 Task: Look for space in Mascote, Brazil from 7th July, 2023 to 15th July, 2023 for 6 adults in price range Rs.15000 to Rs.20000. Place can be entire place with 3 bedrooms having 3 beds and 3 bathrooms. Property type can be house, flat, guest house. Booking option can be shelf check-in. Required host language is Spanish.
Action: Mouse moved to (402, 102)
Screenshot: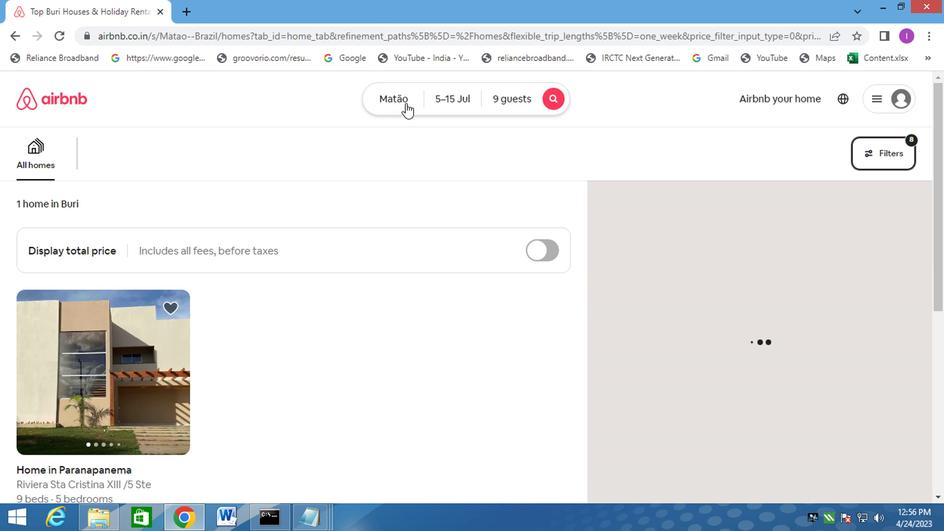 
Action: Mouse pressed left at (402, 102)
Screenshot: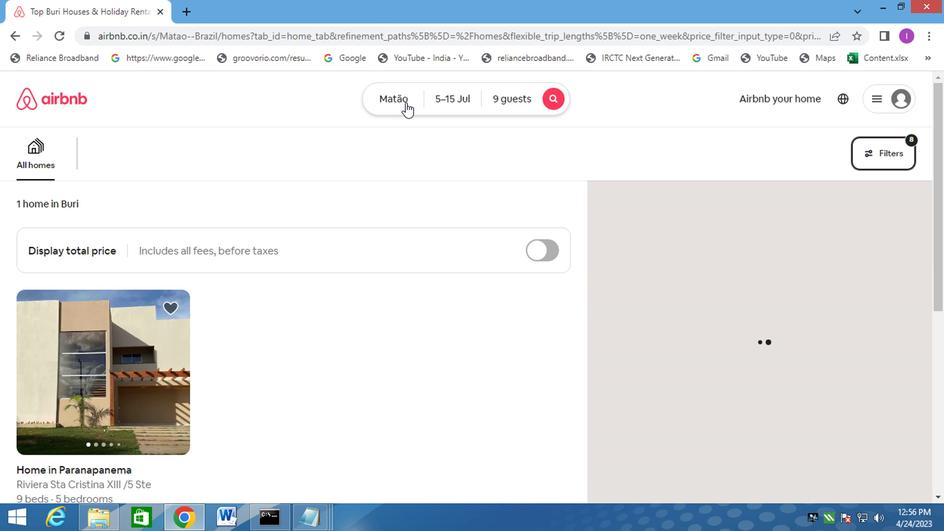 
Action: Mouse moved to (370, 147)
Screenshot: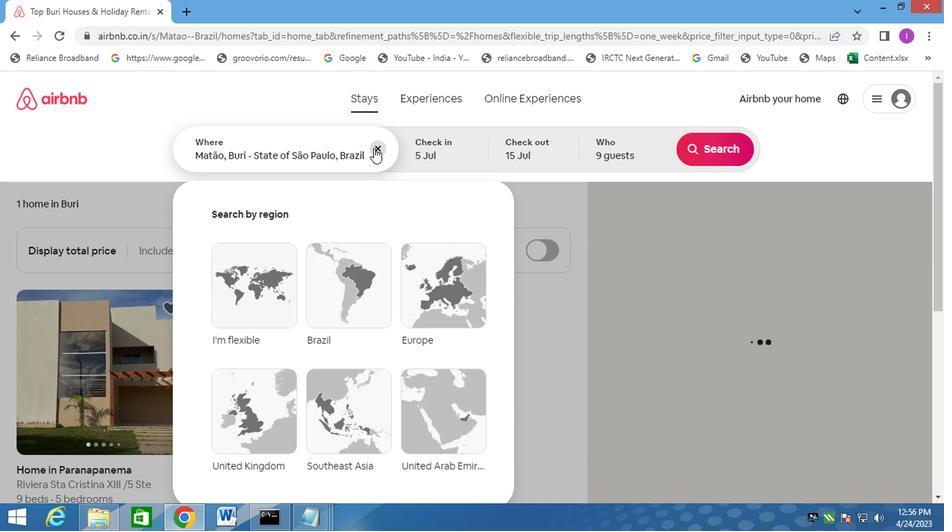 
Action: Mouse pressed left at (370, 147)
Screenshot: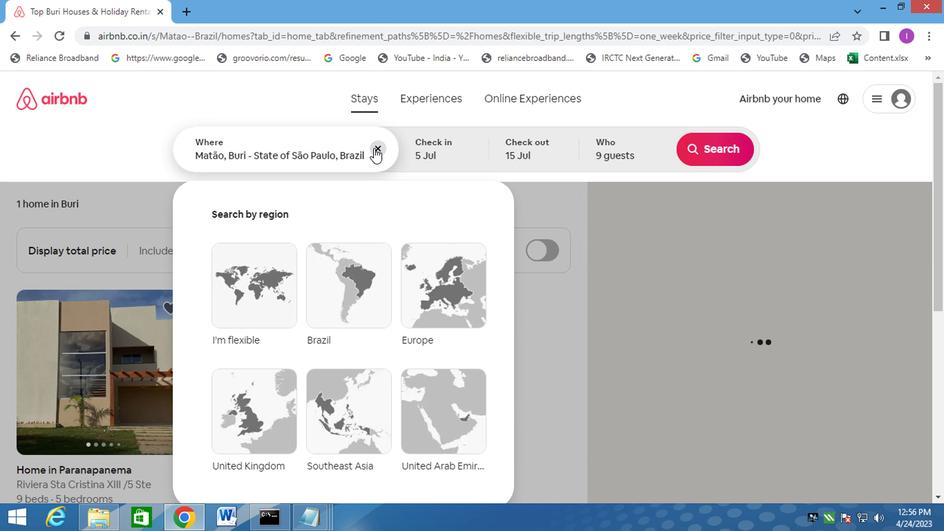 
Action: Mouse moved to (393, 137)
Screenshot: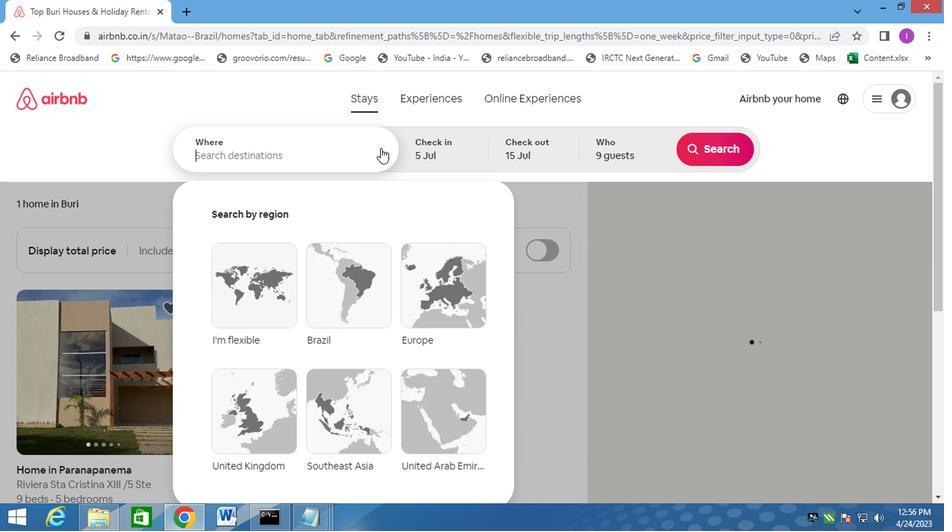 
Action: Key pressed <Key.shift>MASCOTE,<Key.shift>BRAZIL
Screenshot: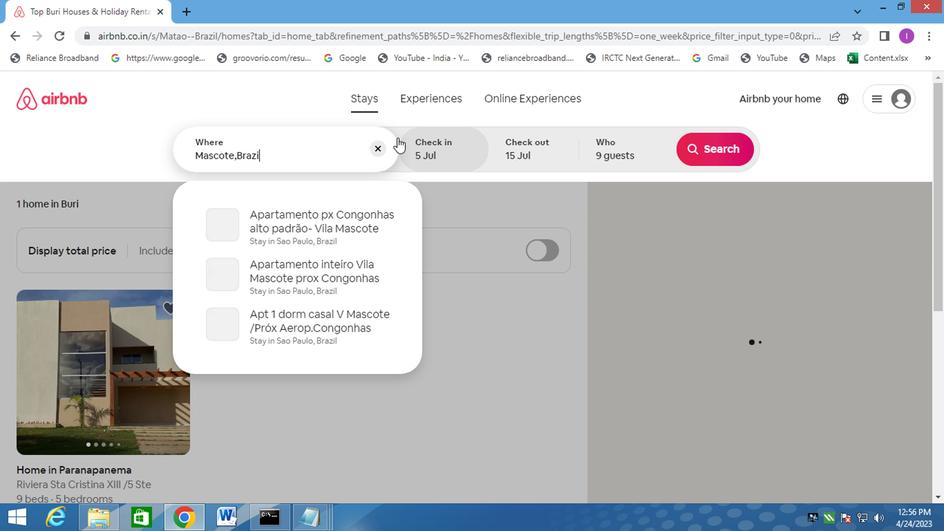 
Action: Mouse moved to (440, 147)
Screenshot: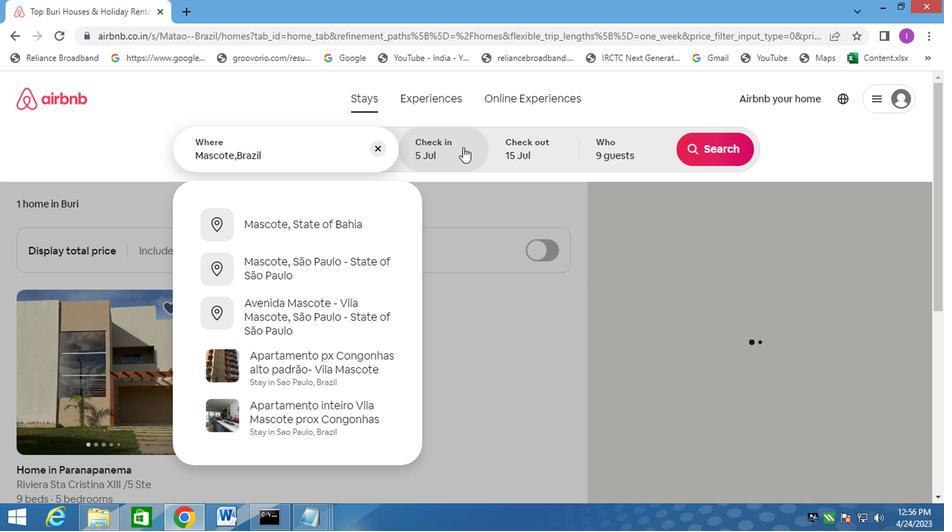 
Action: Mouse pressed left at (440, 147)
Screenshot: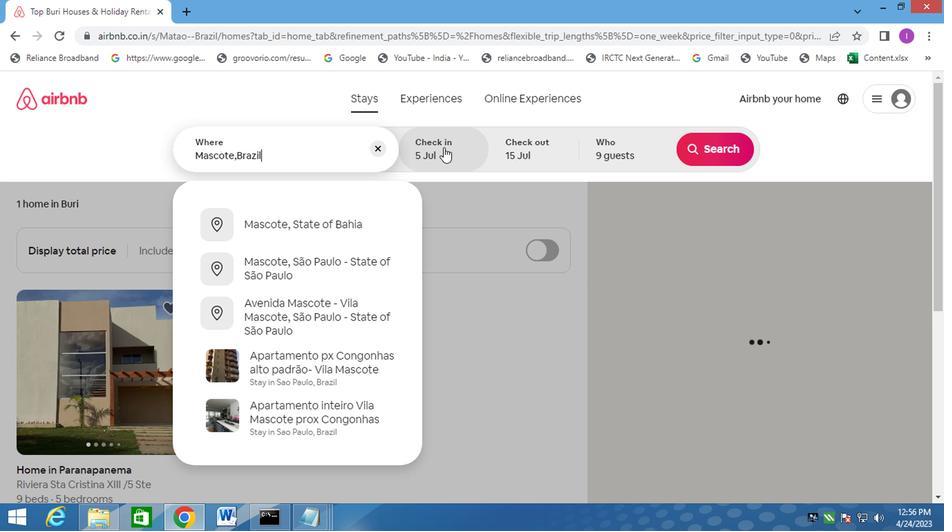 
Action: Mouse moved to (387, 348)
Screenshot: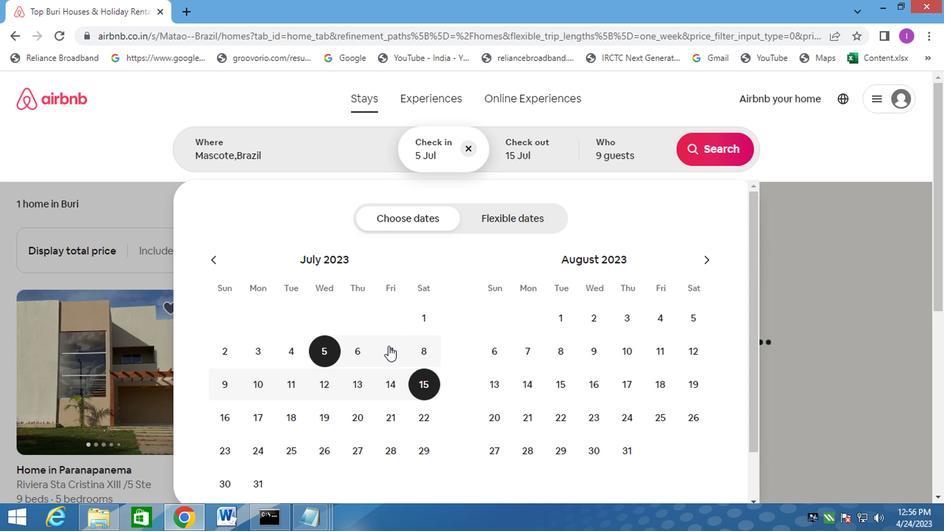 
Action: Mouse pressed left at (387, 348)
Screenshot: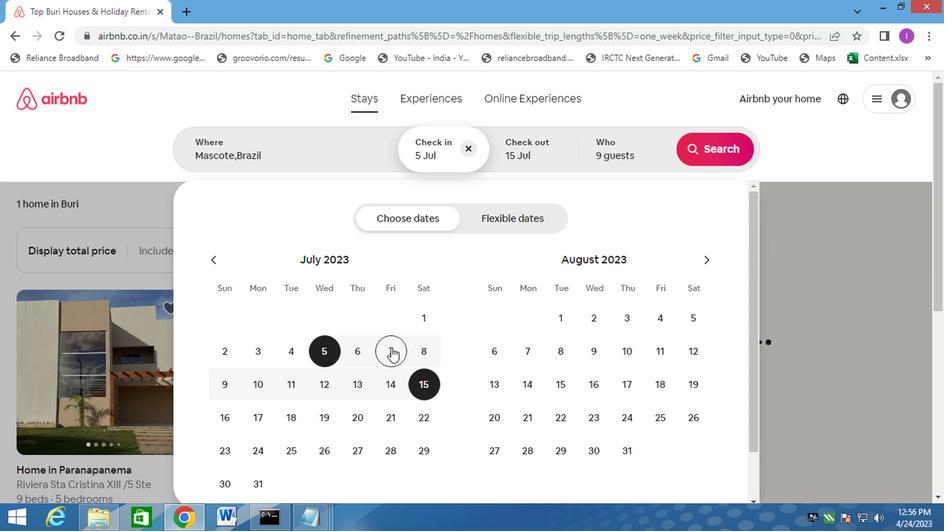 
Action: Mouse moved to (424, 381)
Screenshot: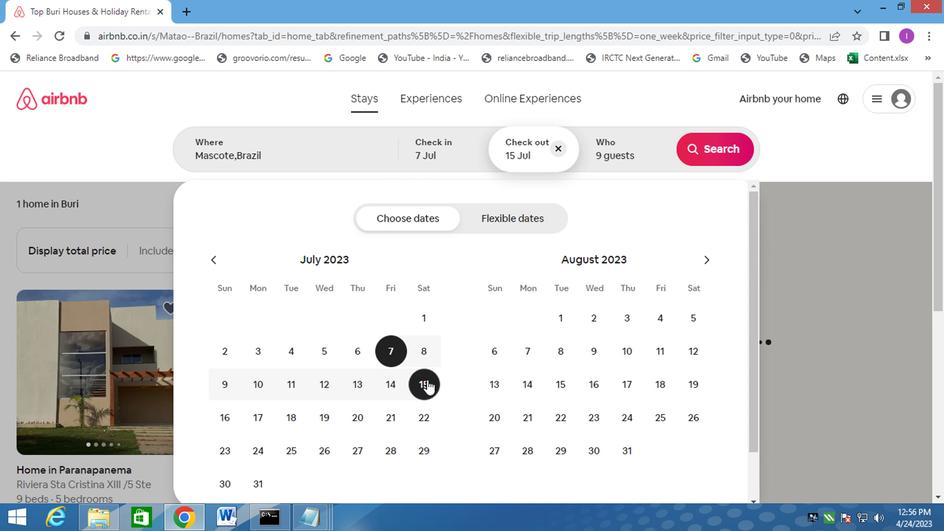 
Action: Mouse pressed left at (424, 381)
Screenshot: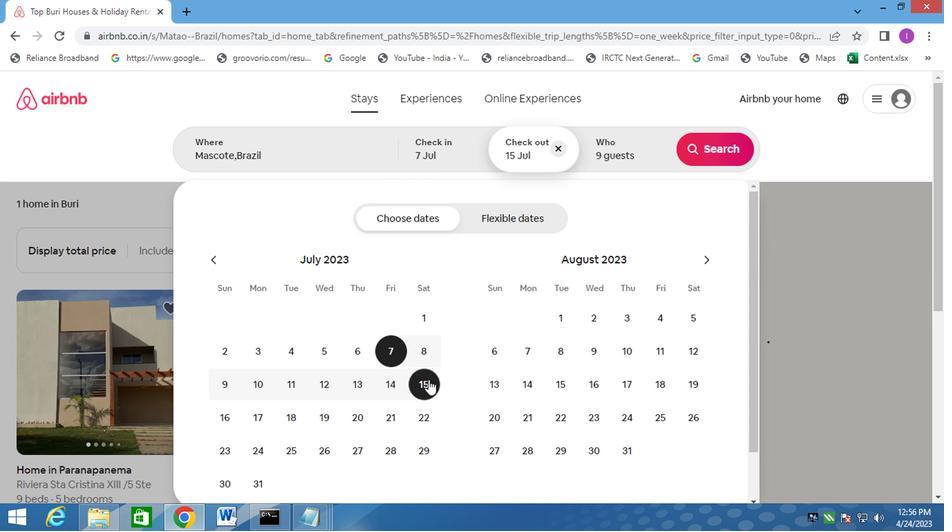 
Action: Mouse moved to (628, 157)
Screenshot: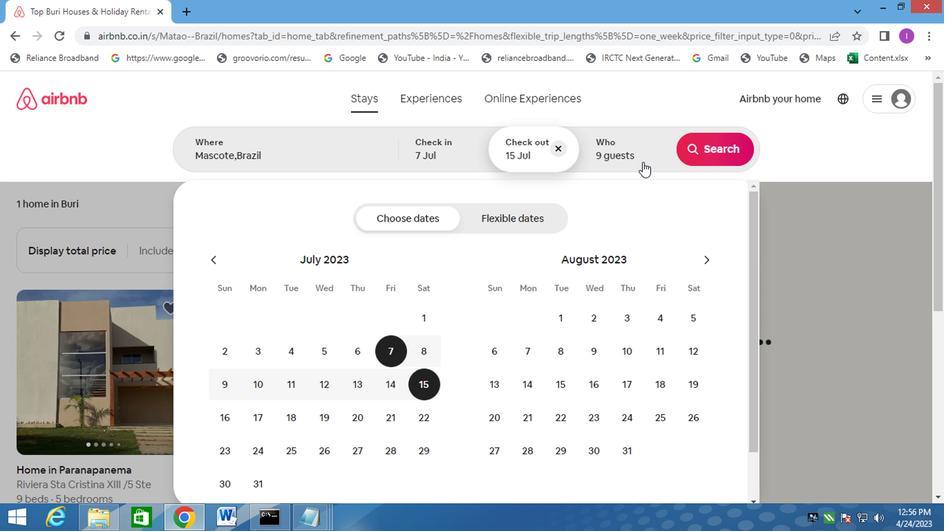 
Action: Mouse pressed left at (628, 157)
Screenshot: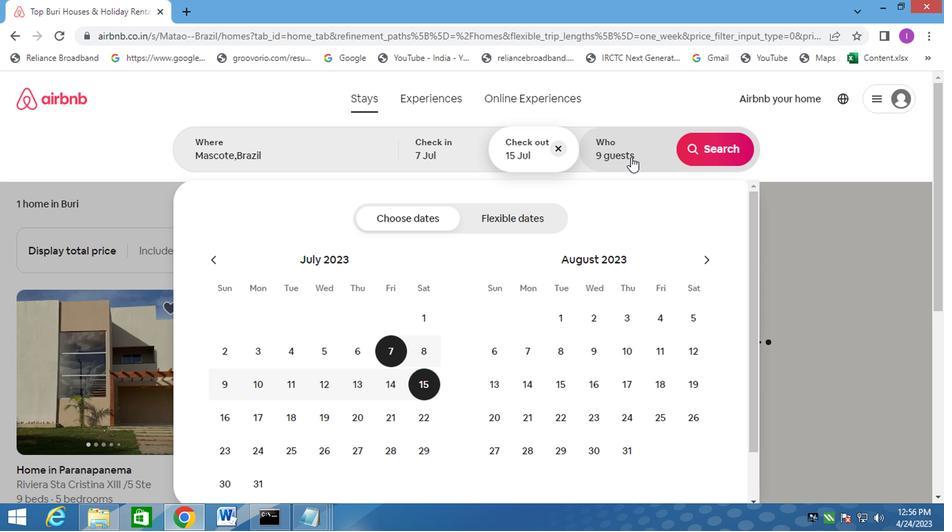 
Action: Mouse moved to (658, 223)
Screenshot: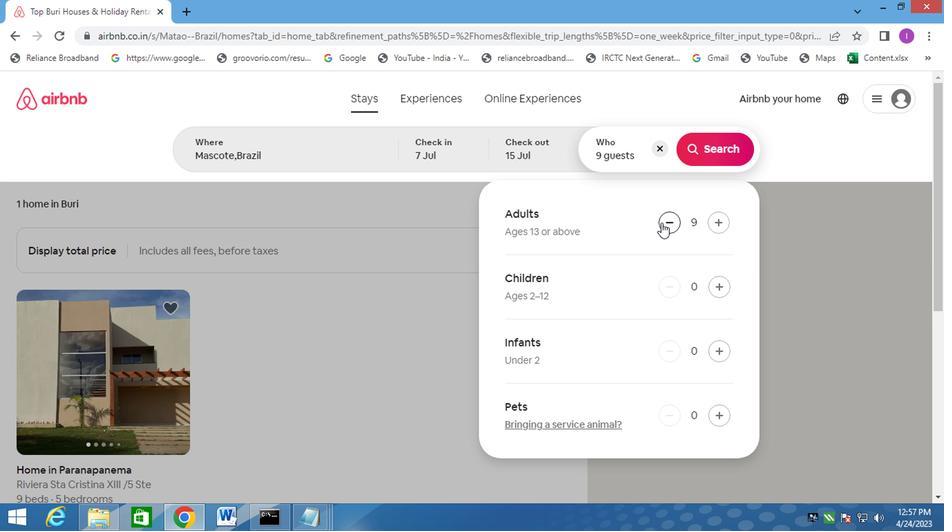 
Action: Mouse pressed left at (658, 223)
Screenshot: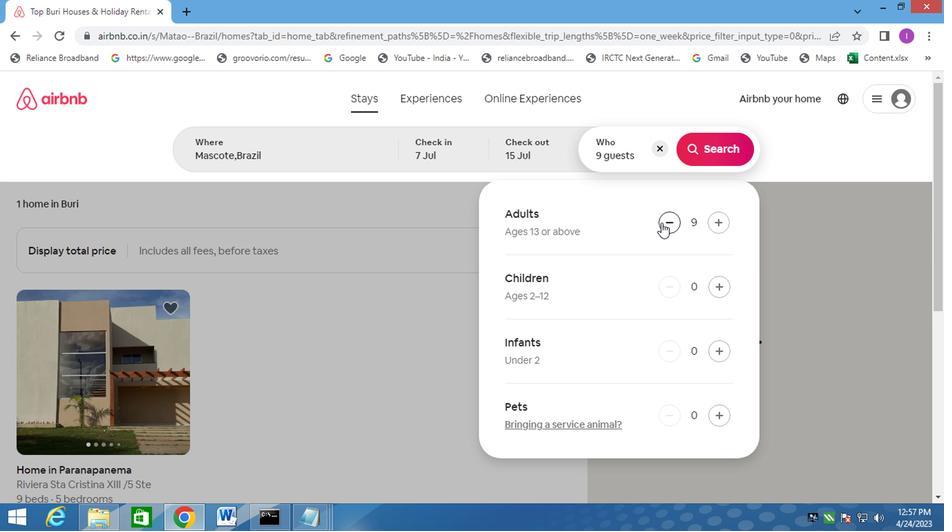 
Action: Mouse pressed left at (658, 223)
Screenshot: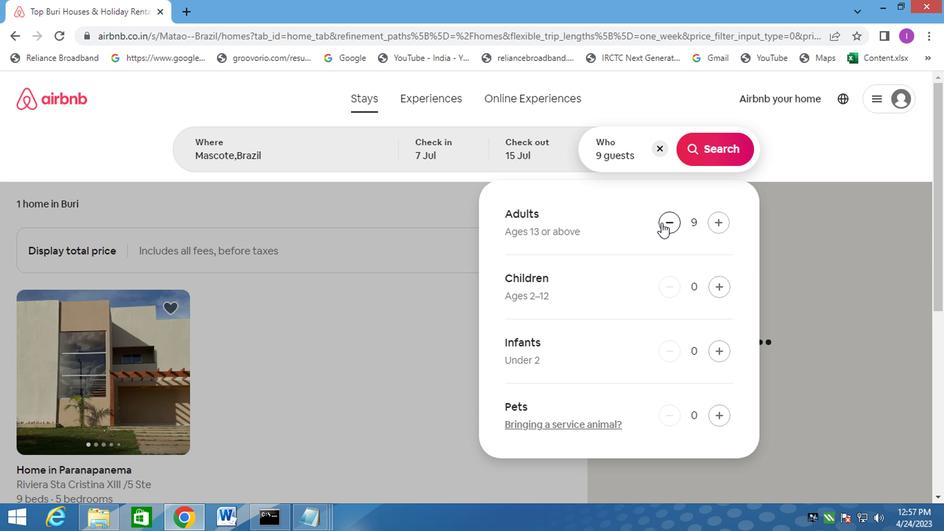 
Action: Mouse pressed left at (658, 223)
Screenshot: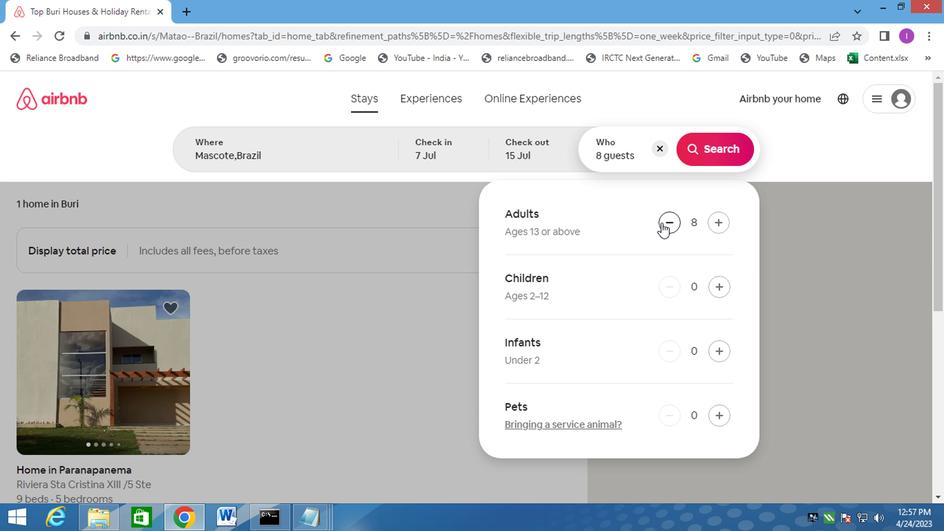 
Action: Mouse moved to (723, 144)
Screenshot: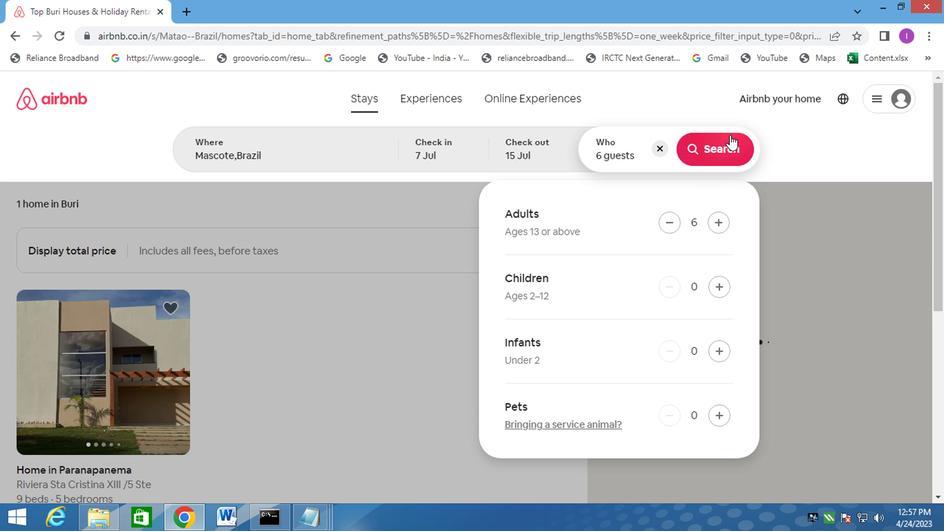
Action: Mouse pressed left at (723, 144)
Screenshot: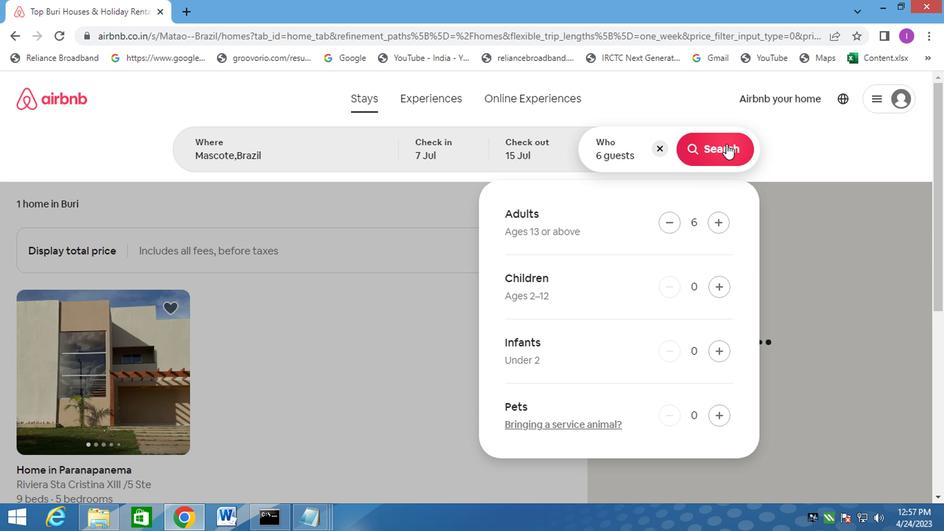 
Action: Mouse moved to (868, 150)
Screenshot: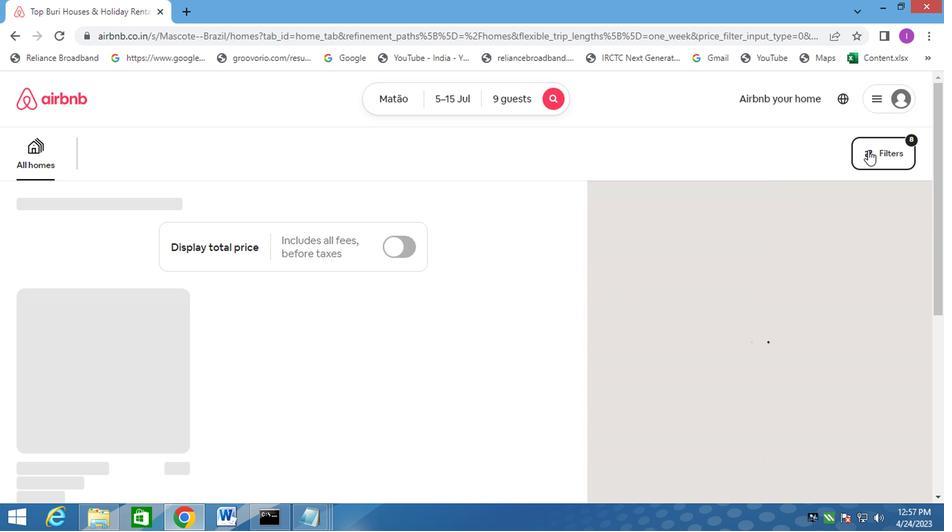
Action: Mouse pressed left at (868, 150)
Screenshot: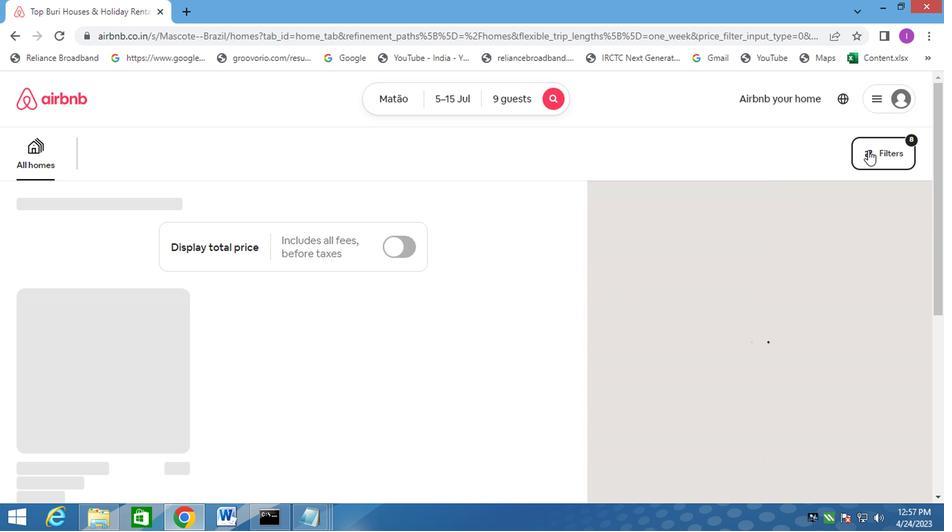 
Action: Mouse moved to (495, 241)
Screenshot: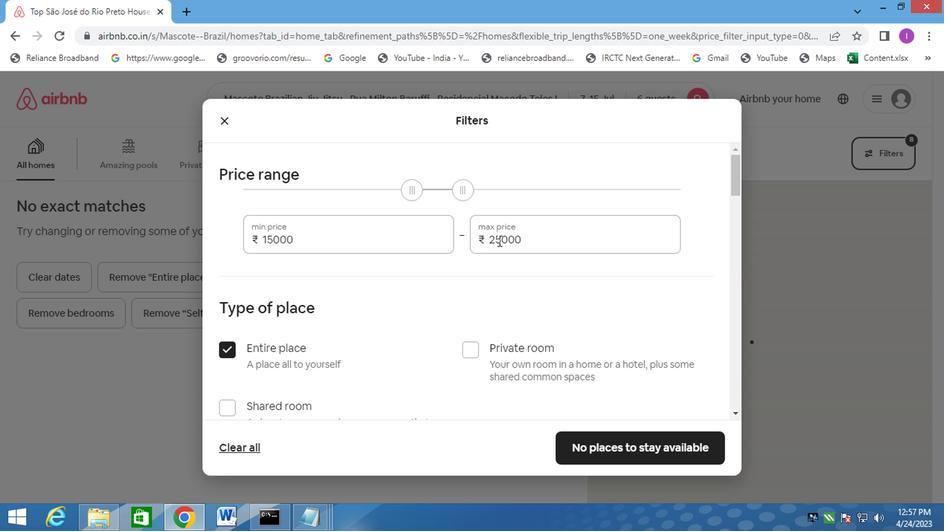 
Action: Mouse pressed left at (495, 241)
Screenshot: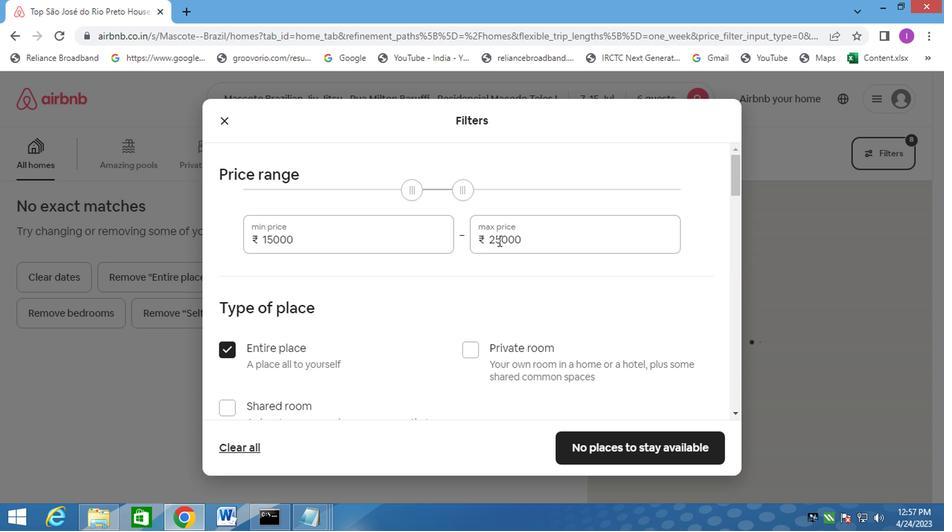 
Action: Mouse moved to (519, 223)
Screenshot: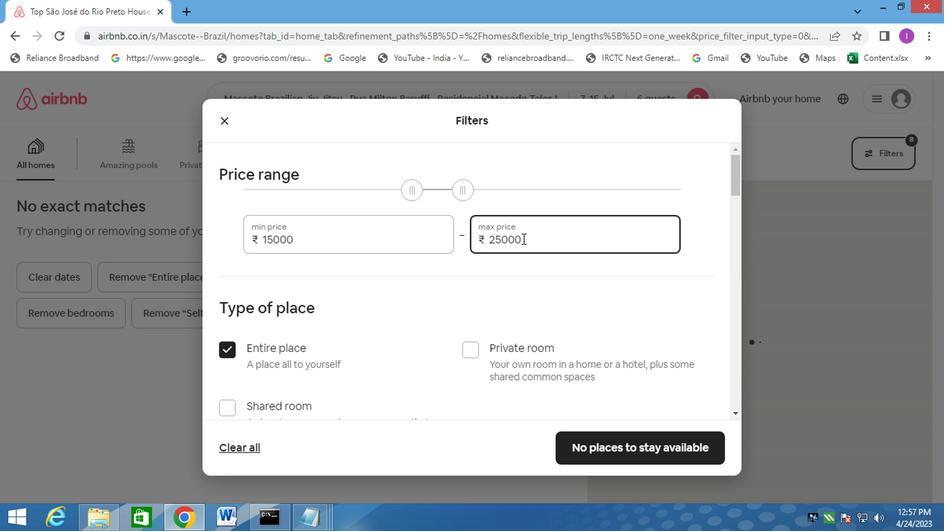 
Action: Key pressed <Key.backspace>0
Screenshot: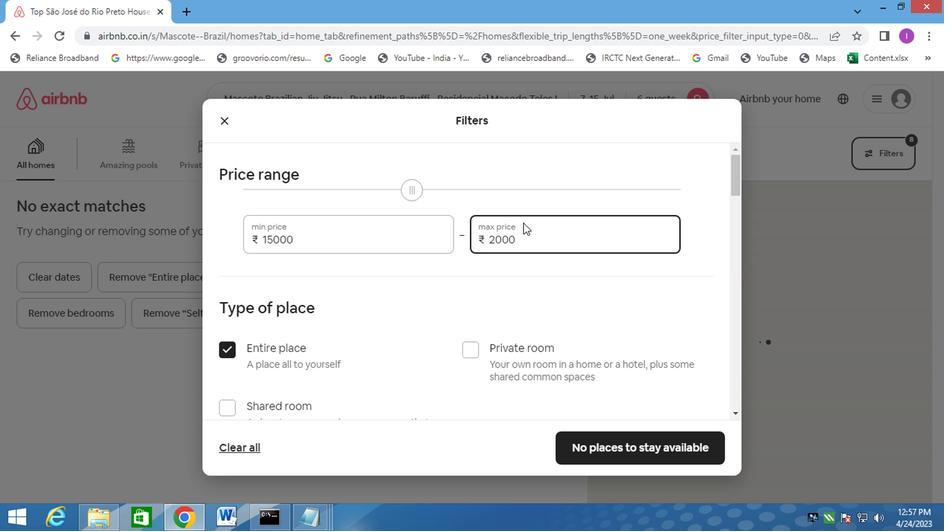 
Action: Mouse moved to (301, 360)
Screenshot: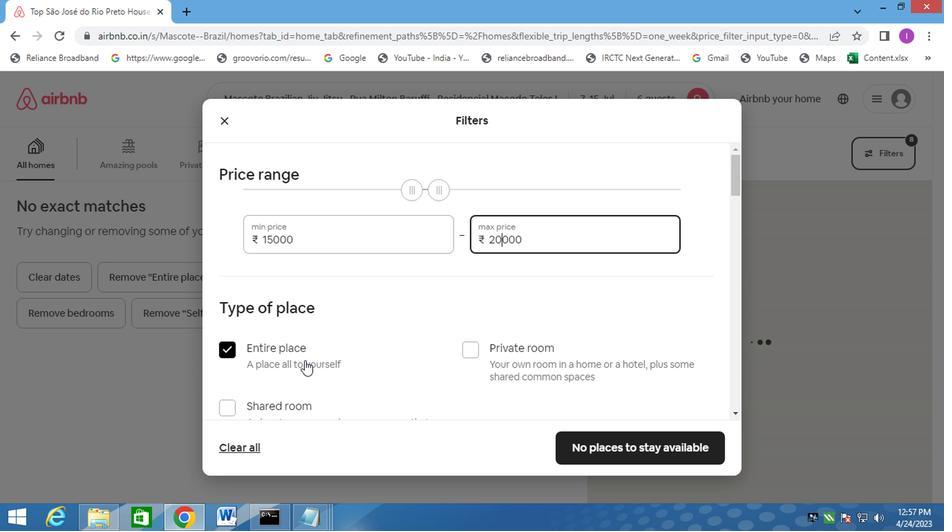 
Action: Mouse scrolled (301, 360) with delta (0, 0)
Screenshot: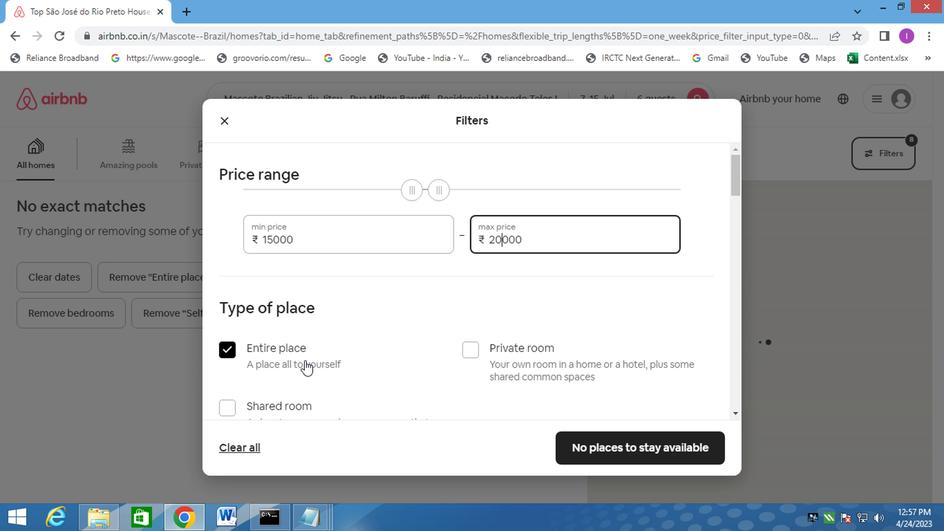 
Action: Mouse moved to (300, 357)
Screenshot: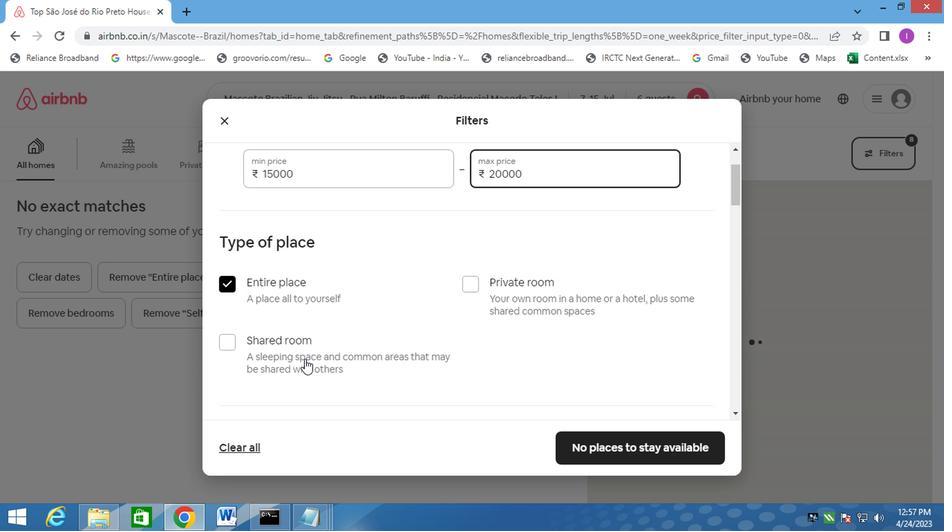 
Action: Mouse scrolled (300, 357) with delta (0, 0)
Screenshot: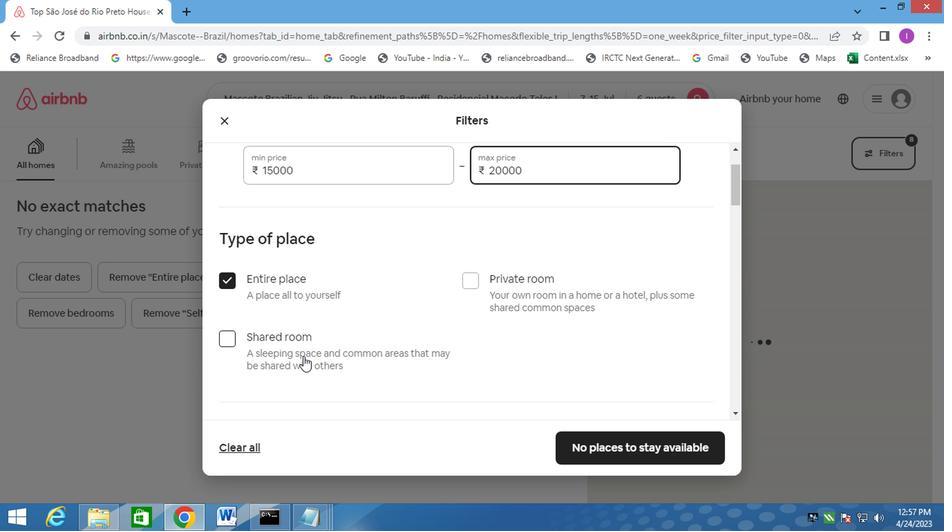 
Action: Mouse scrolled (300, 357) with delta (0, 0)
Screenshot: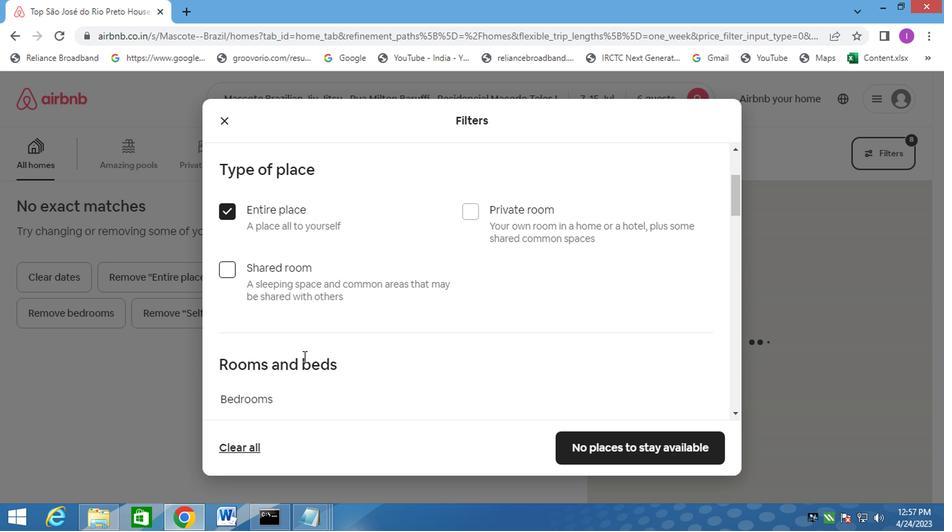 
Action: Mouse scrolled (300, 357) with delta (0, 0)
Screenshot: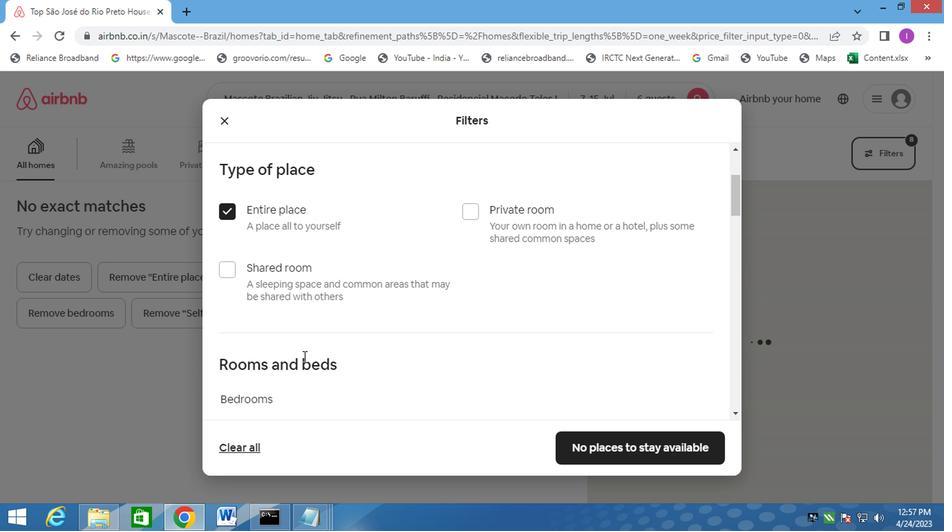 
Action: Mouse moved to (391, 297)
Screenshot: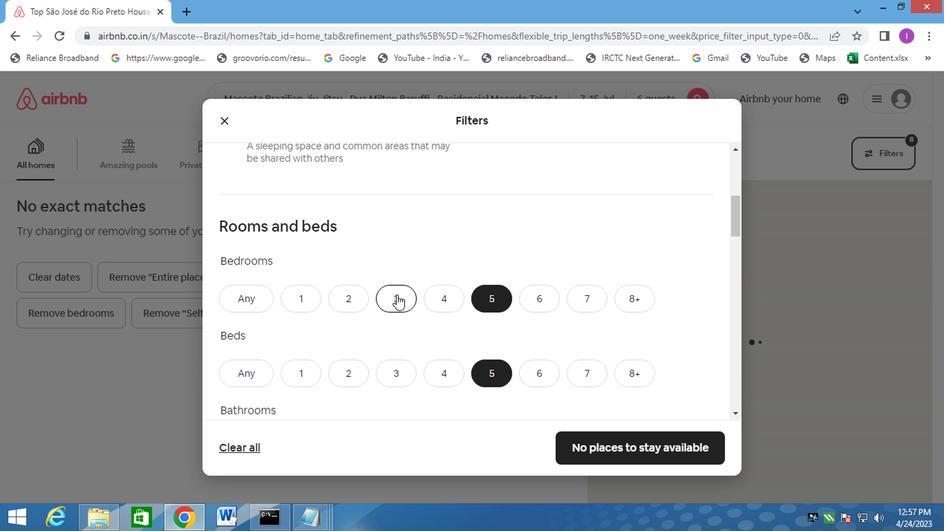 
Action: Mouse pressed left at (391, 297)
Screenshot: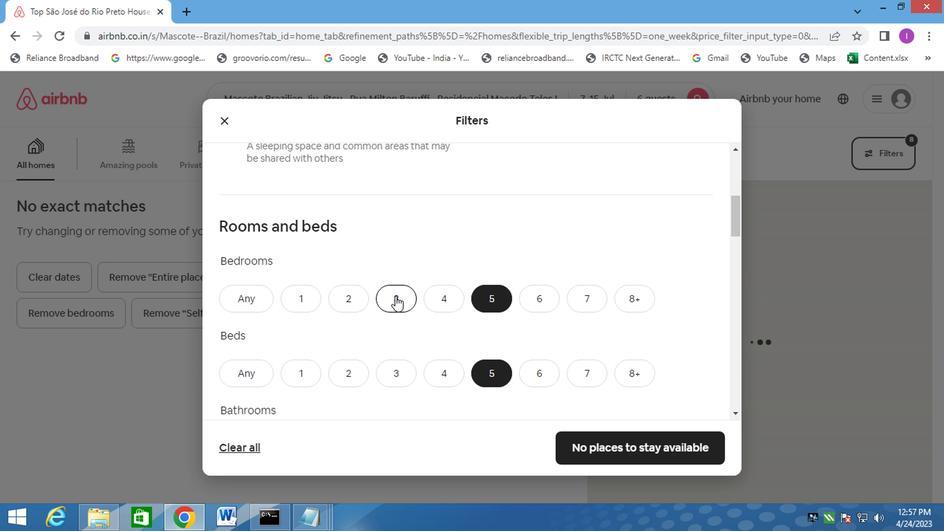 
Action: Mouse moved to (387, 375)
Screenshot: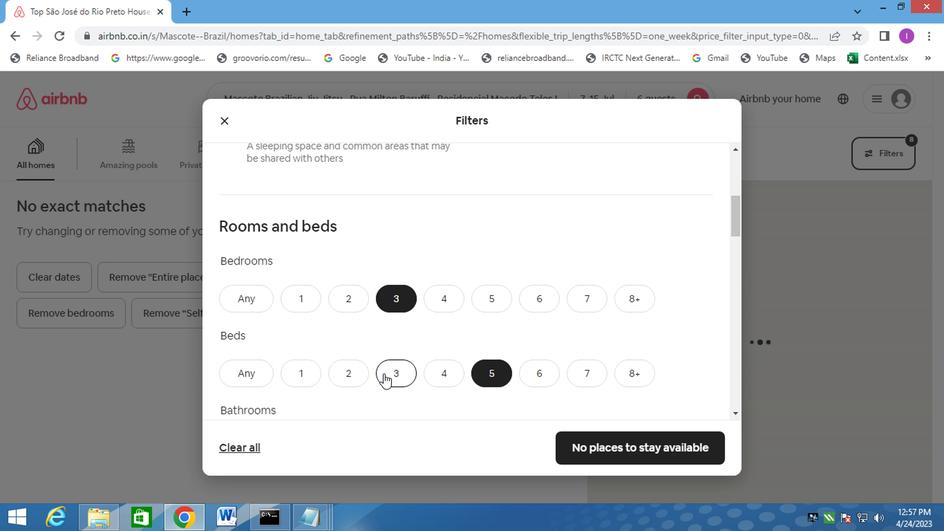 
Action: Mouse pressed left at (387, 375)
Screenshot: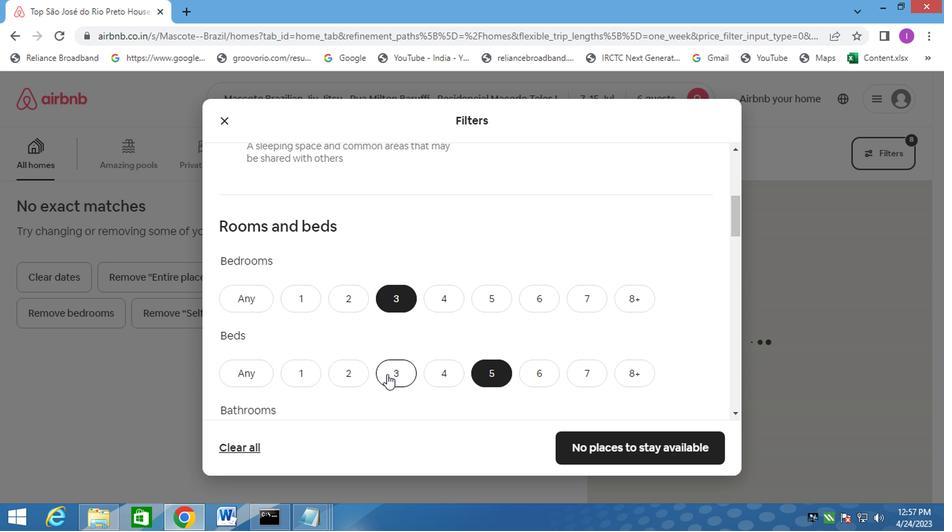 
Action: Mouse moved to (390, 350)
Screenshot: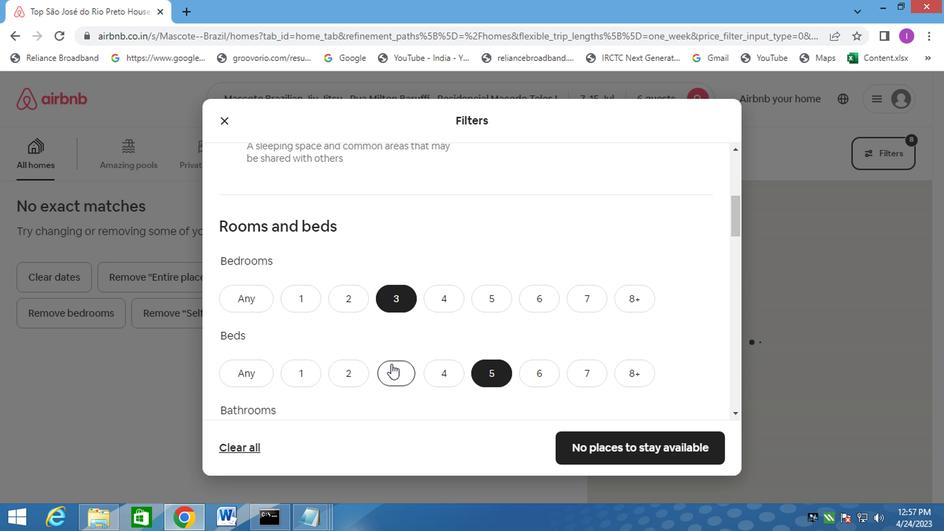 
Action: Mouse scrolled (390, 349) with delta (0, 0)
Screenshot: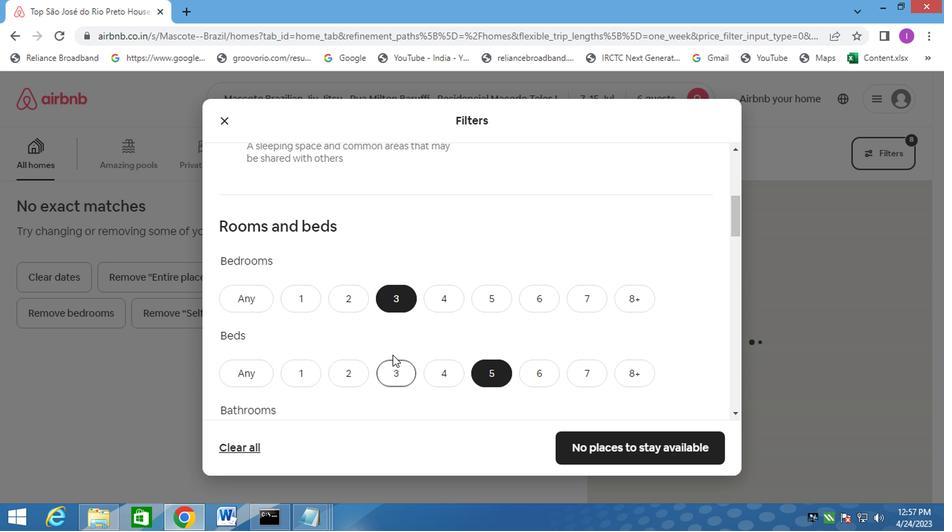 
Action: Mouse scrolled (390, 349) with delta (0, 0)
Screenshot: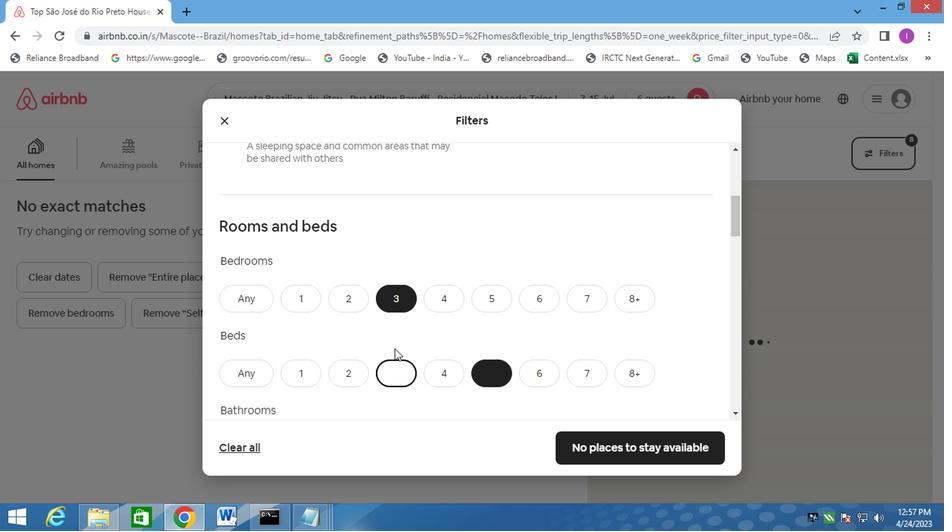 
Action: Mouse scrolled (390, 349) with delta (0, 0)
Screenshot: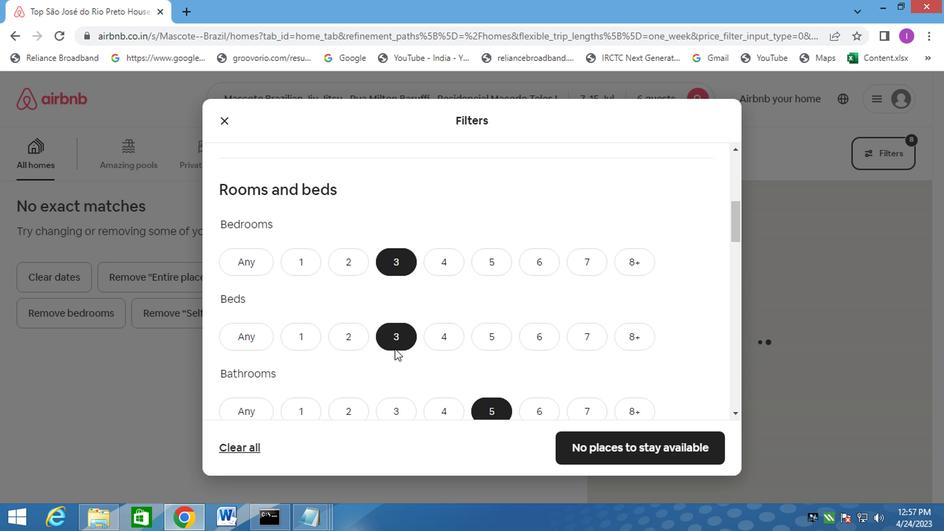 
Action: Mouse moved to (387, 242)
Screenshot: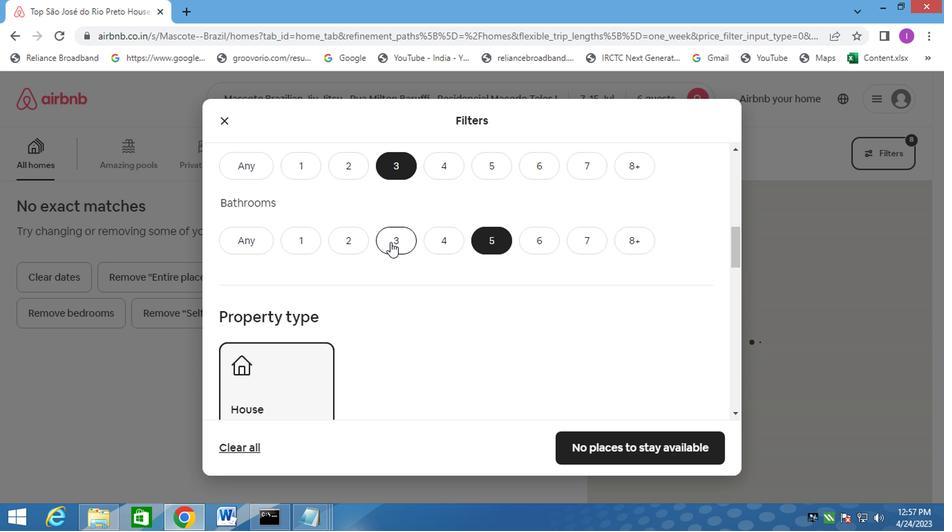 
Action: Mouse pressed left at (387, 242)
Screenshot: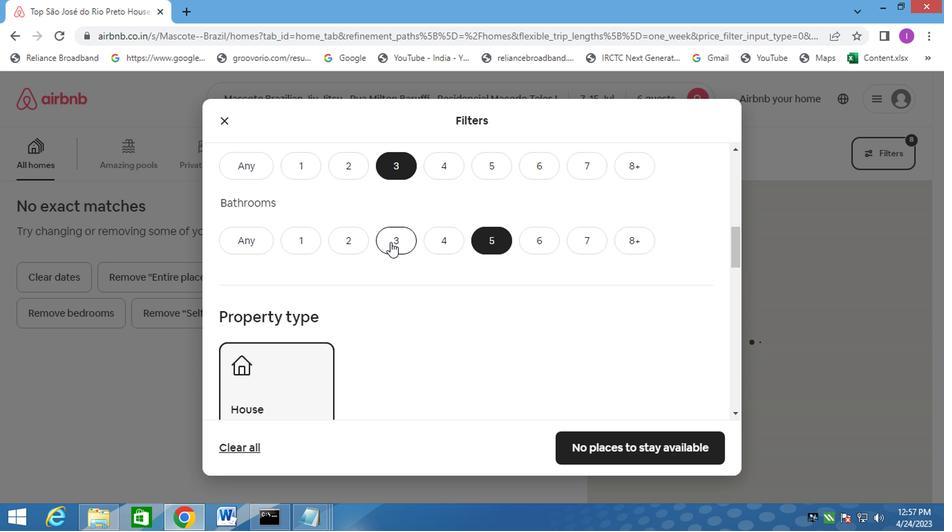 
Action: Mouse moved to (444, 276)
Screenshot: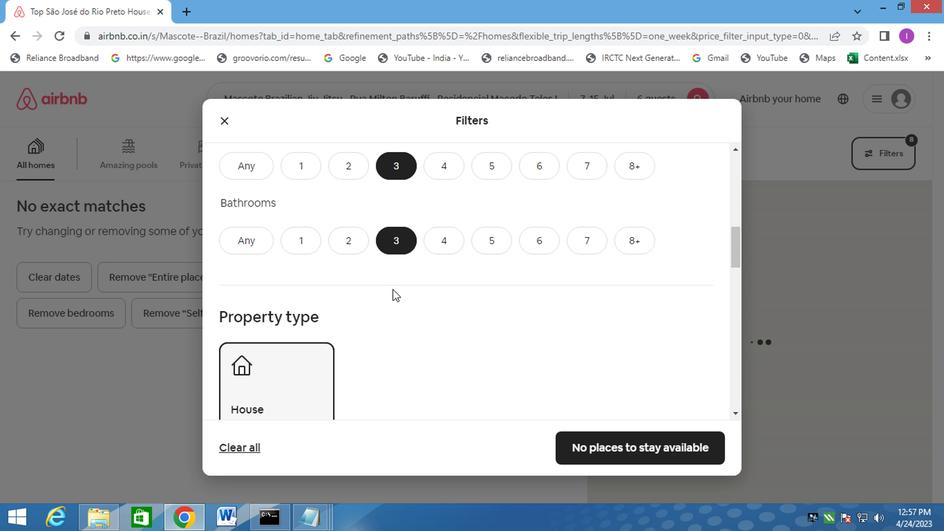 
Action: Mouse scrolled (444, 275) with delta (0, 0)
Screenshot: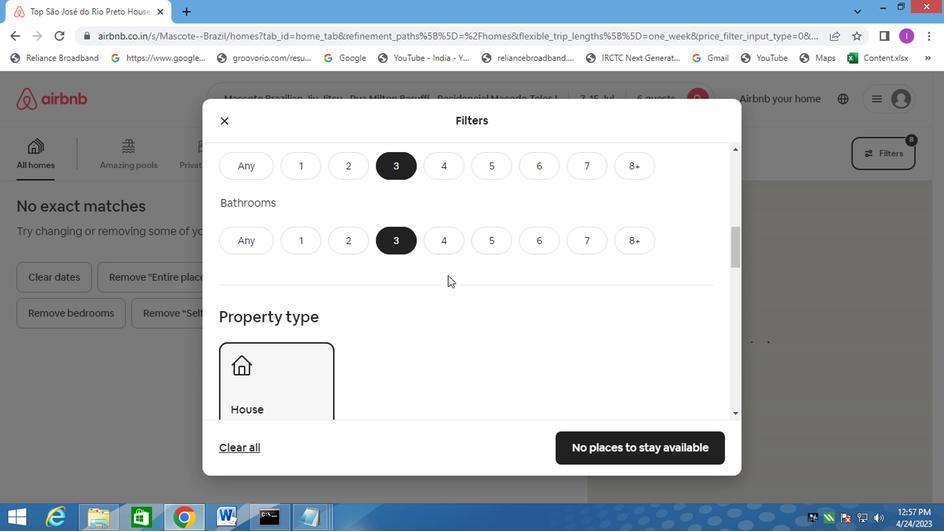 
Action: Mouse scrolled (444, 275) with delta (0, 0)
Screenshot: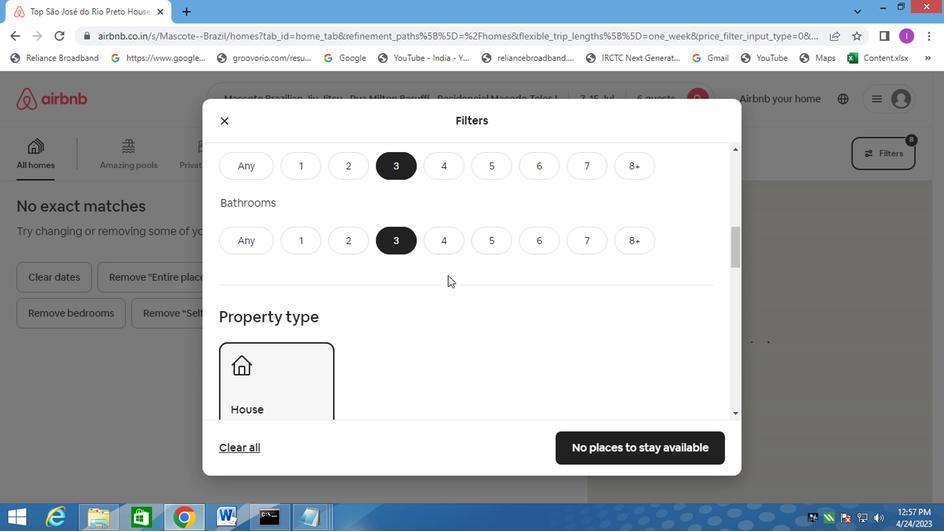 
Action: Mouse moved to (292, 260)
Screenshot: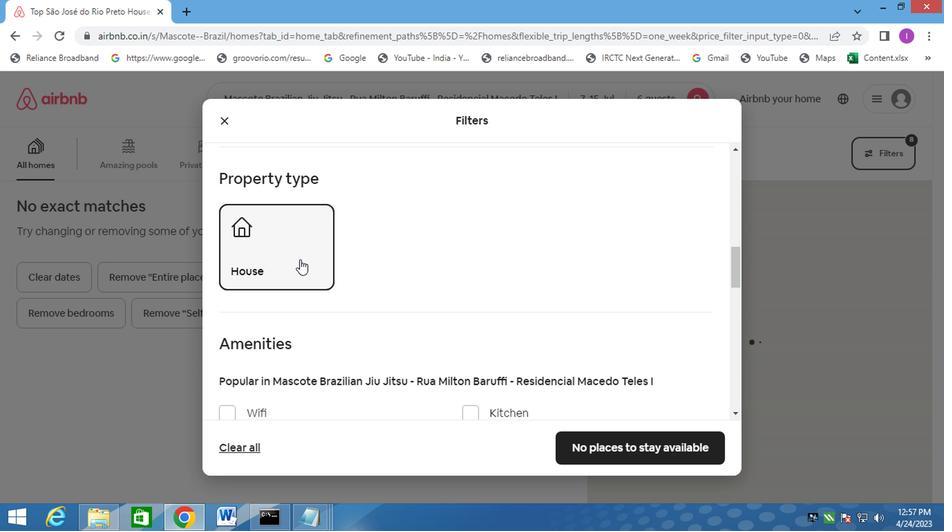 
Action: Mouse pressed left at (292, 260)
Screenshot: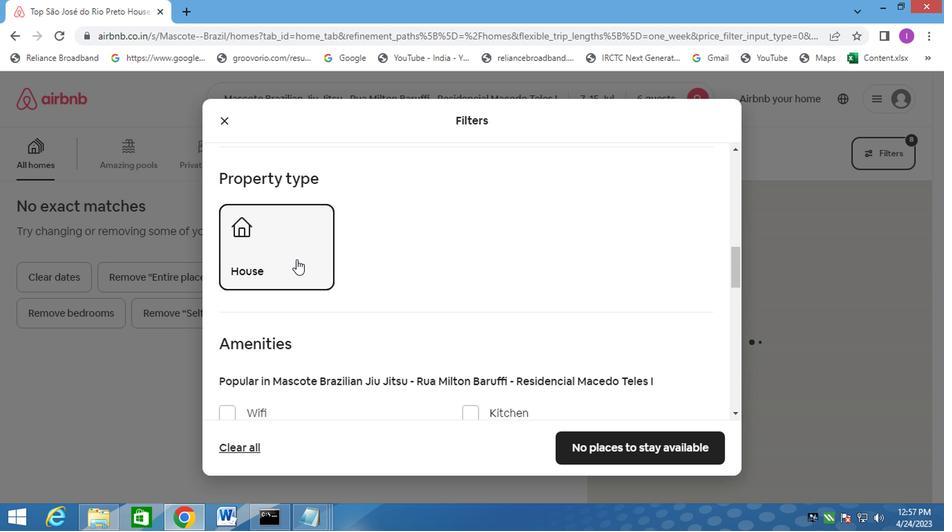 
Action: Mouse moved to (293, 261)
Screenshot: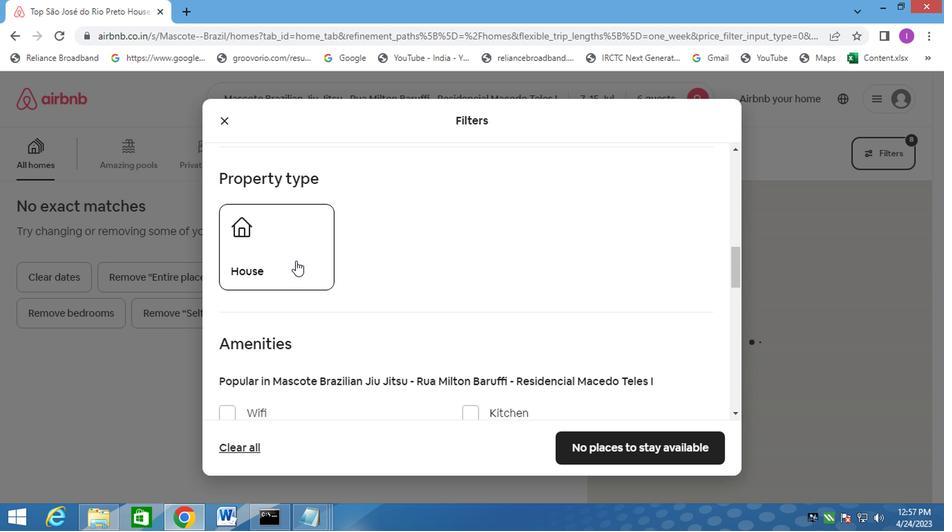
Action: Mouse pressed left at (293, 261)
Screenshot: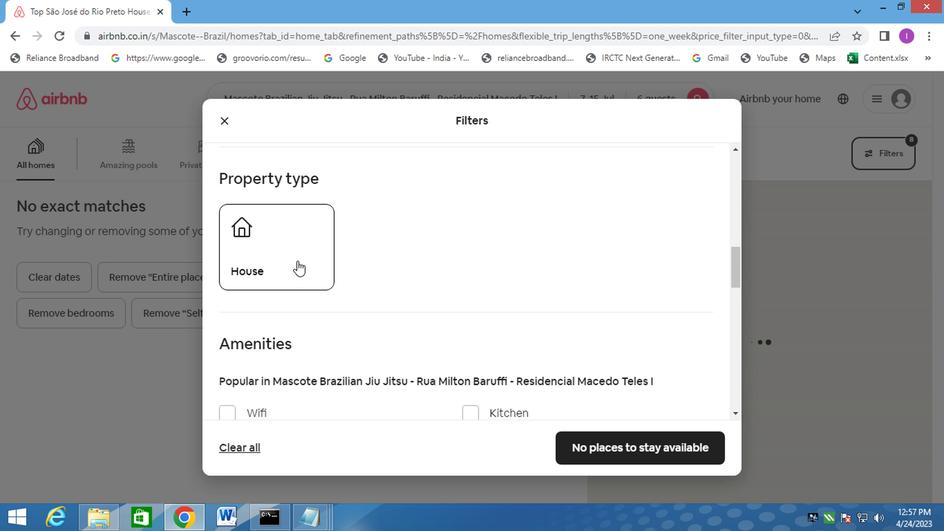 
Action: Mouse moved to (463, 212)
Screenshot: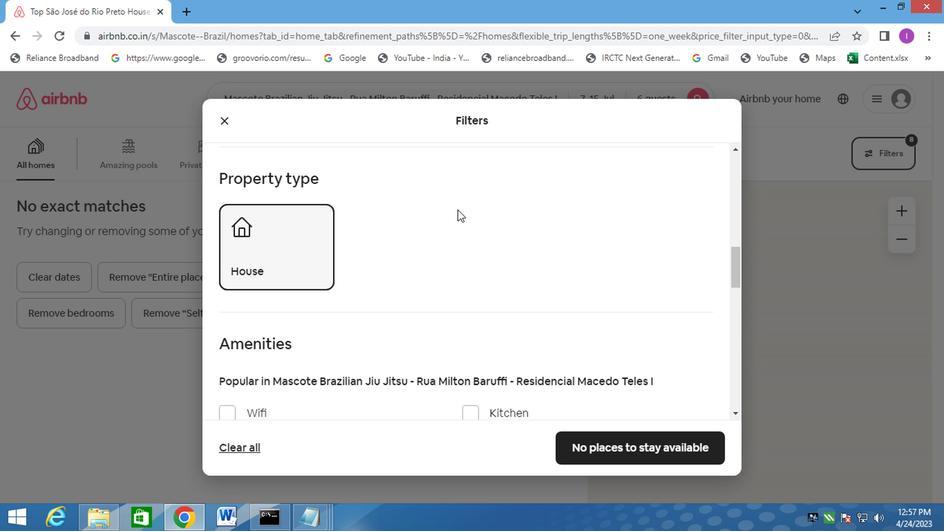 
Action: Mouse scrolled (462, 208) with delta (0, 0)
Screenshot: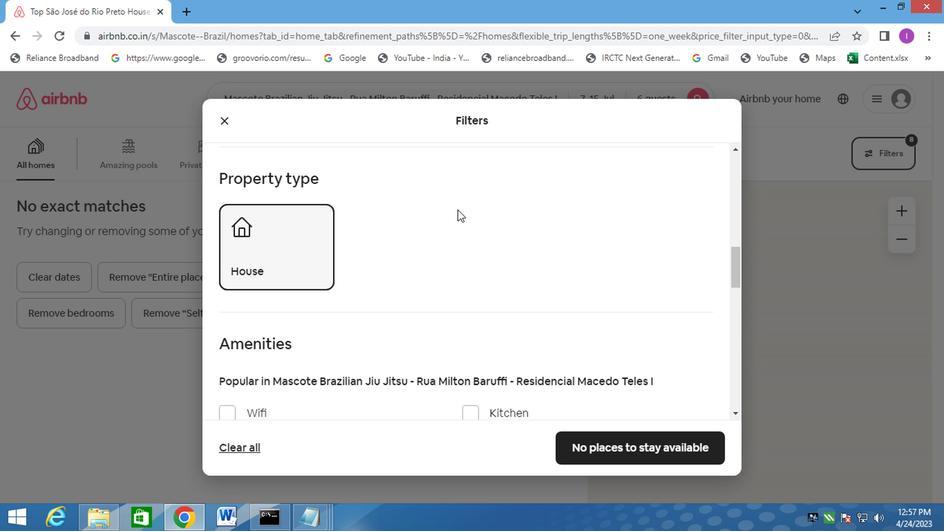 
Action: Mouse moved to (463, 213)
Screenshot: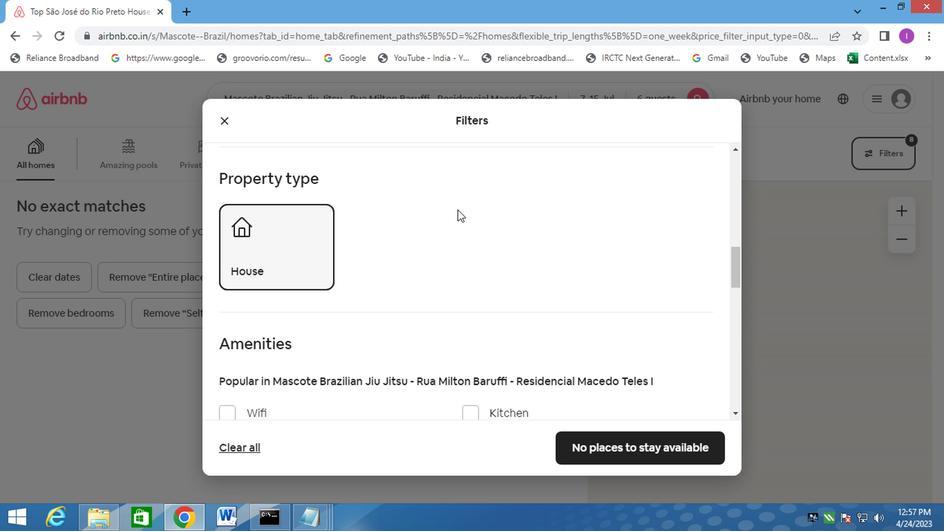 
Action: Mouse scrolled (463, 211) with delta (0, 0)
Screenshot: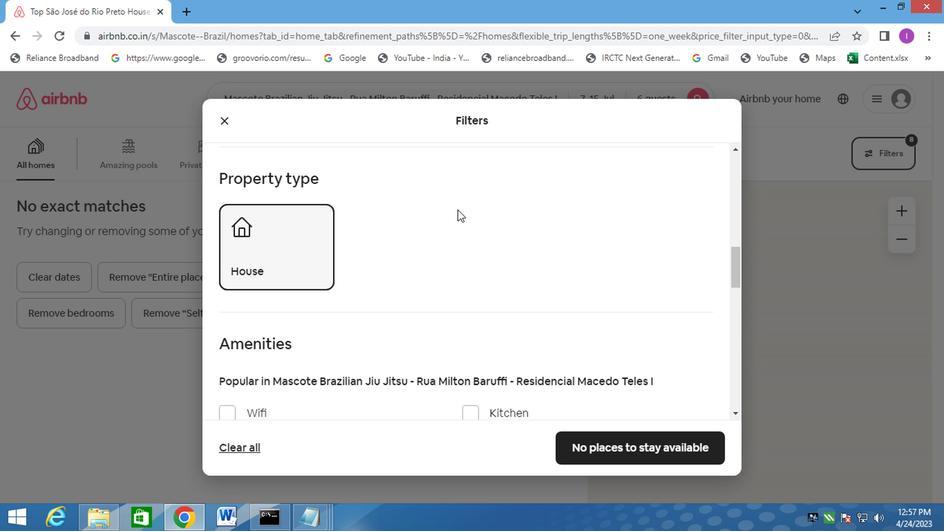 
Action: Mouse moved to (681, 253)
Screenshot: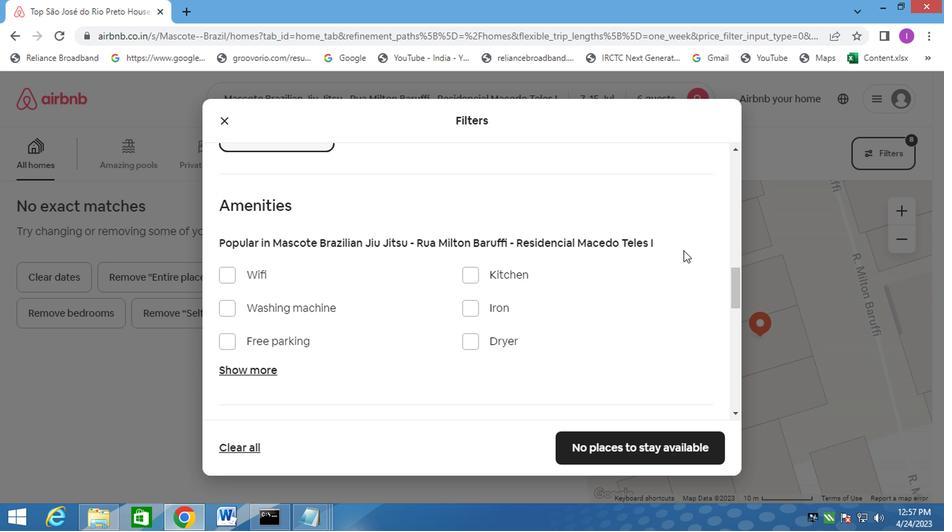 
Action: Mouse scrolled (681, 253) with delta (0, 0)
Screenshot: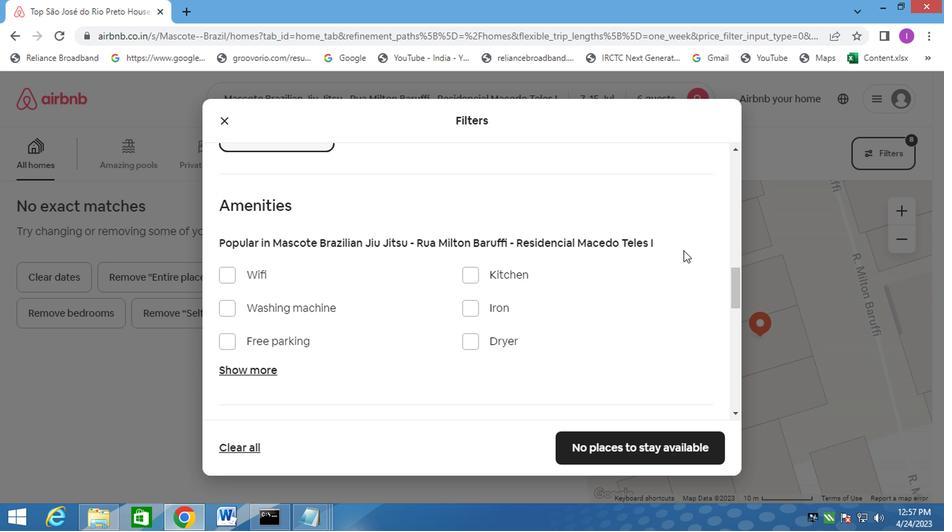 
Action: Mouse moved to (682, 259)
Screenshot: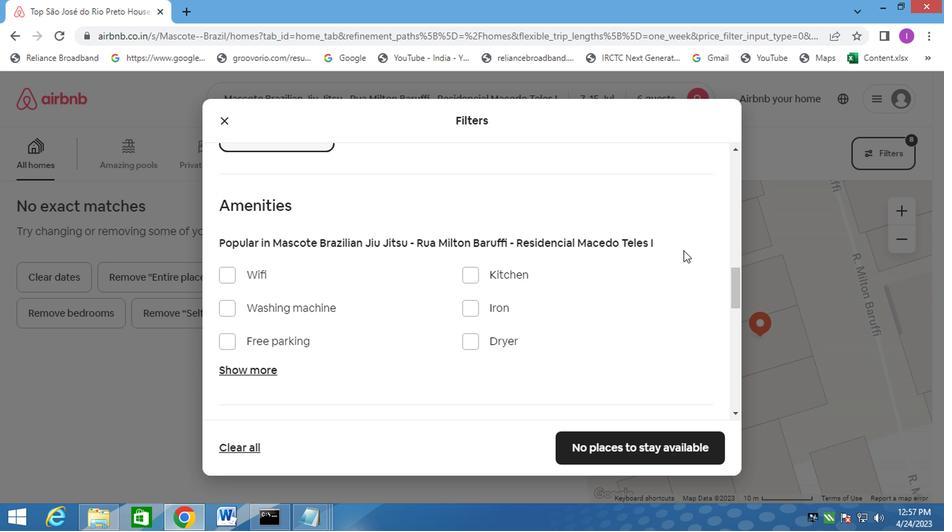 
Action: Mouse scrolled (682, 258) with delta (0, 0)
Screenshot: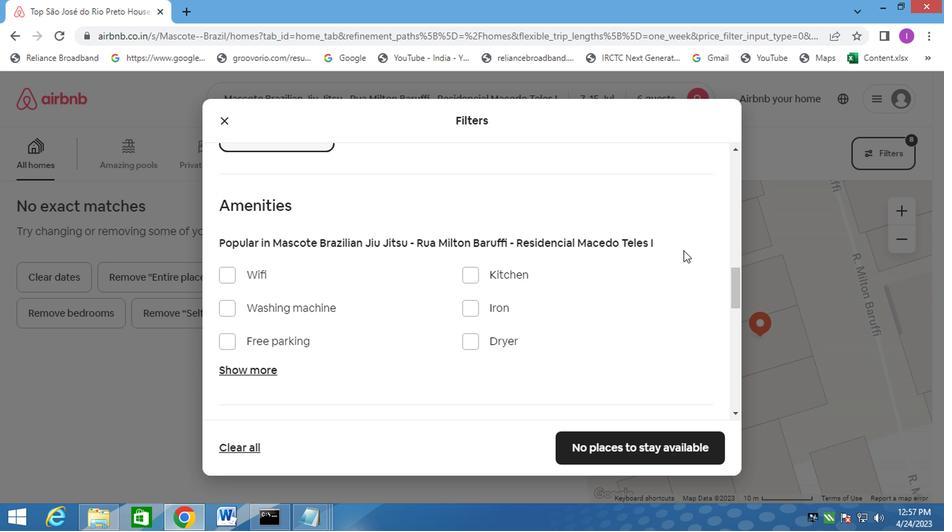 
Action: Mouse scrolled (682, 258) with delta (0, 0)
Screenshot: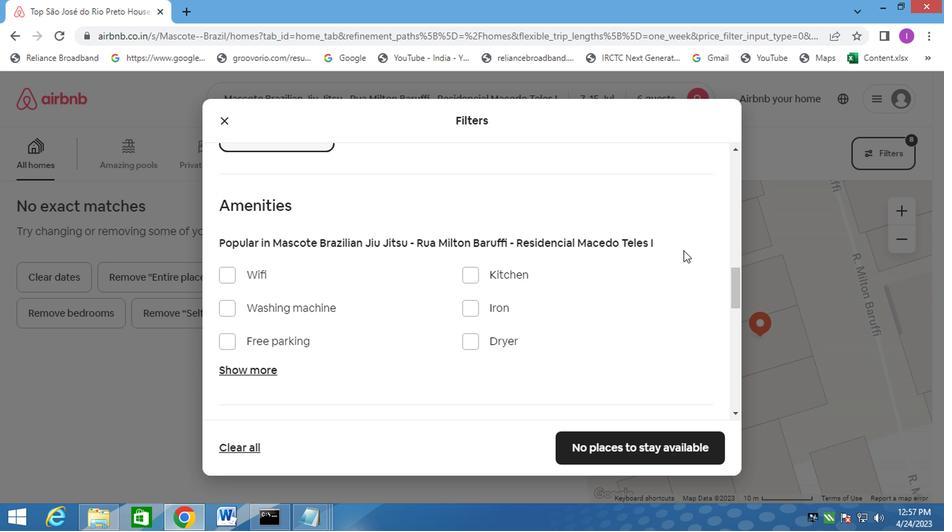 
Action: Mouse moved to (682, 259)
Screenshot: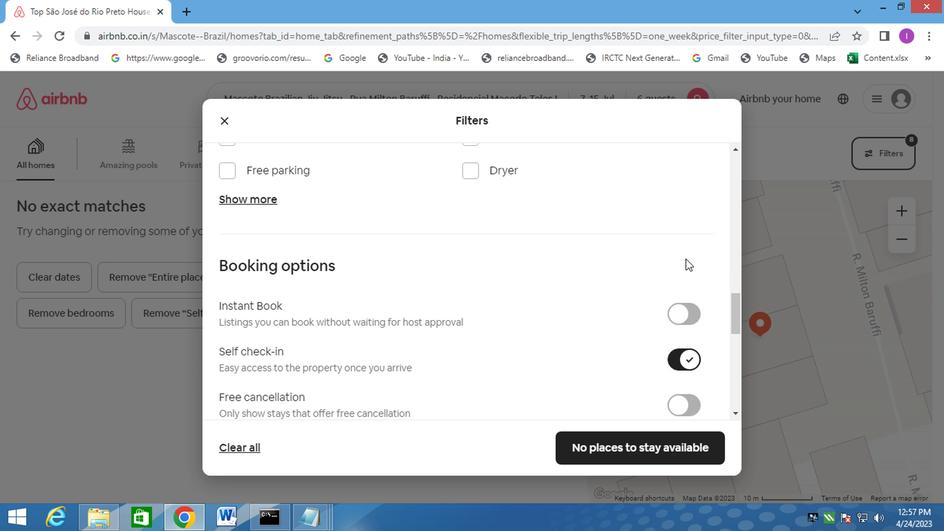 
Action: Mouse scrolled (682, 258) with delta (0, 0)
Screenshot: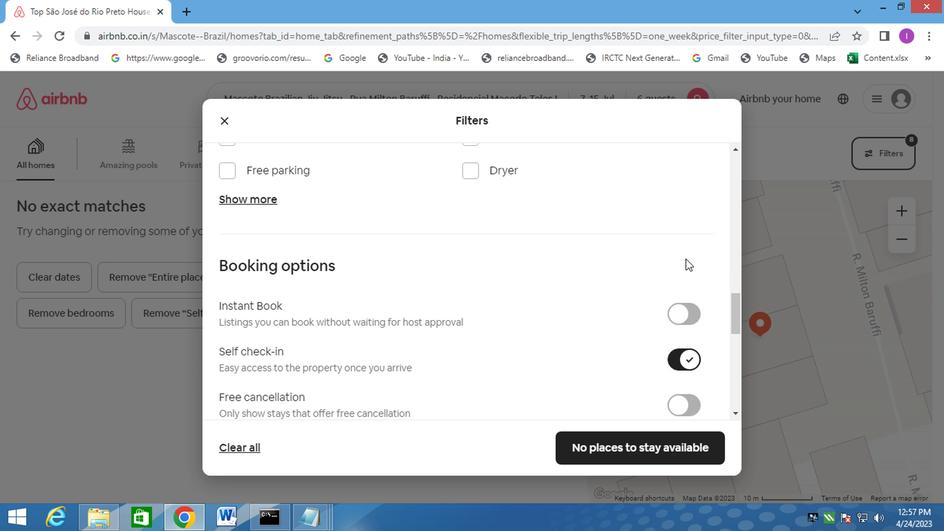 
Action: Mouse moved to (682, 260)
Screenshot: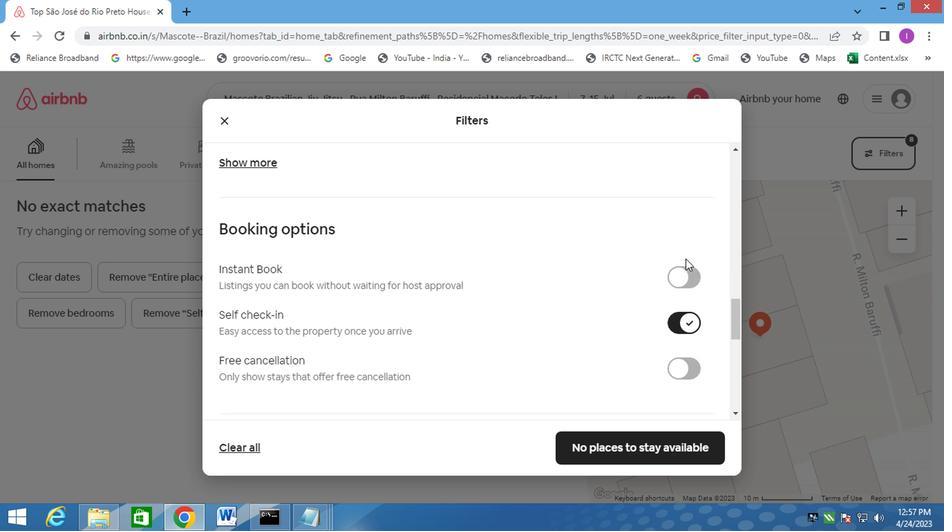 
Action: Mouse scrolled (682, 259) with delta (0, 0)
Screenshot: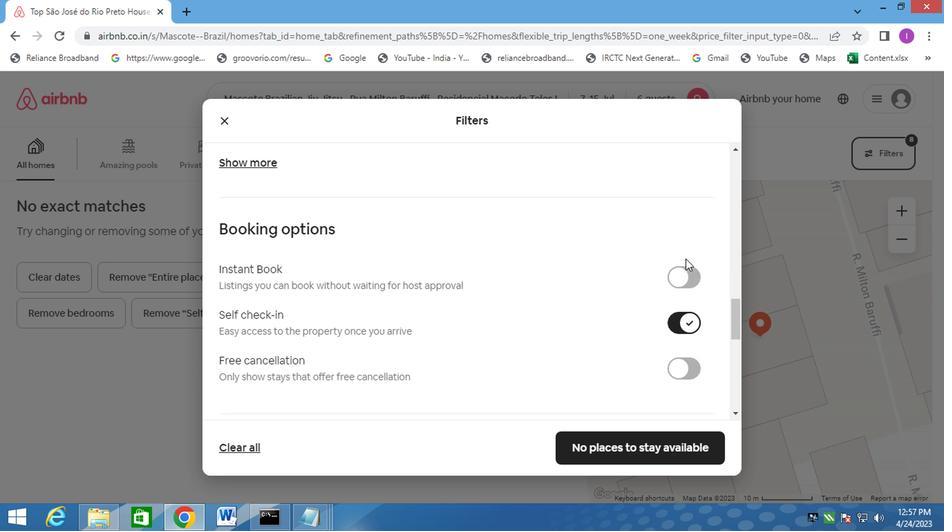 
Action: Mouse moved to (681, 261)
Screenshot: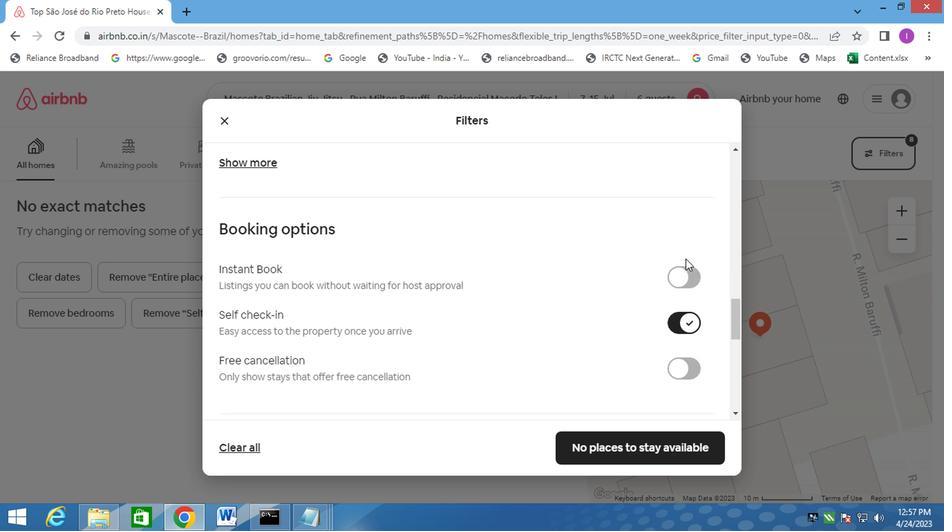 
Action: Mouse scrolled (681, 261) with delta (0, 0)
Screenshot: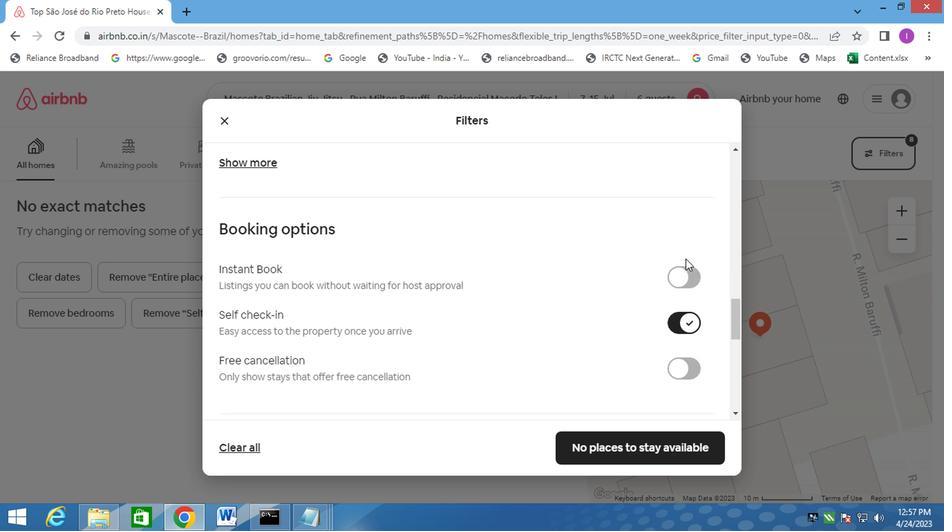 
Action: Mouse scrolled (681, 261) with delta (0, 0)
Screenshot: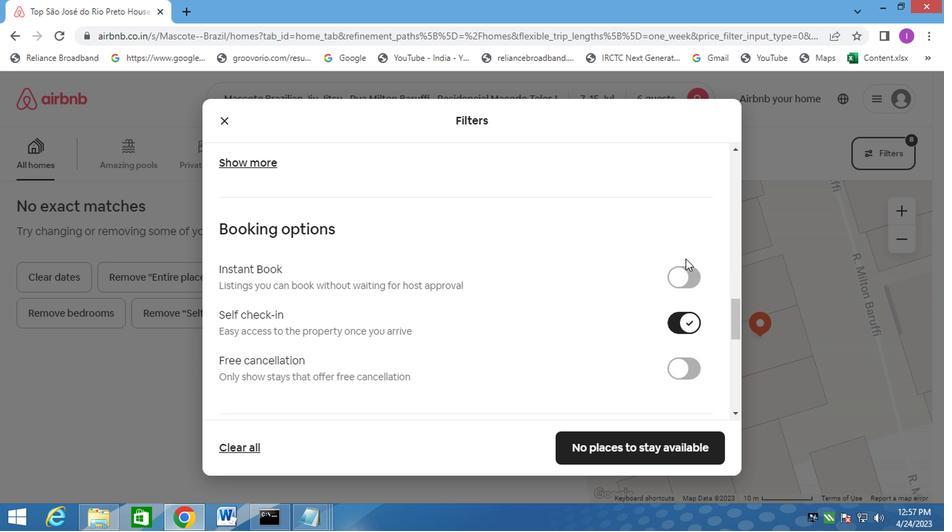 
Action: Mouse moved to (679, 261)
Screenshot: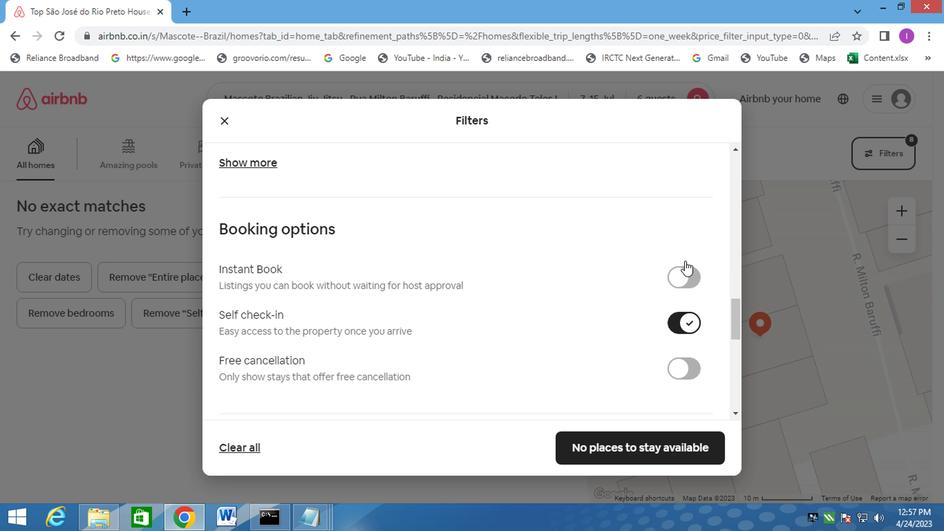 
Action: Mouse scrolled (679, 261) with delta (0, 0)
Screenshot: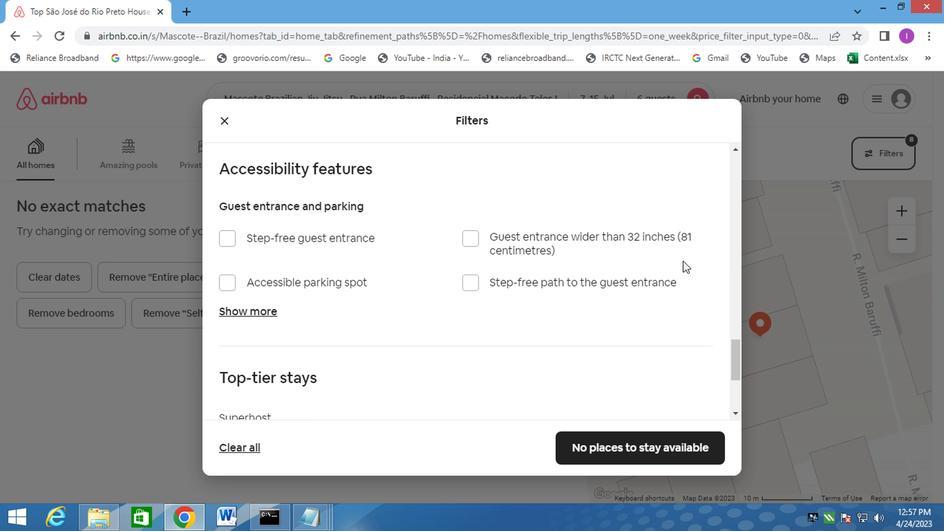 
Action: Mouse scrolled (679, 261) with delta (0, 0)
Screenshot: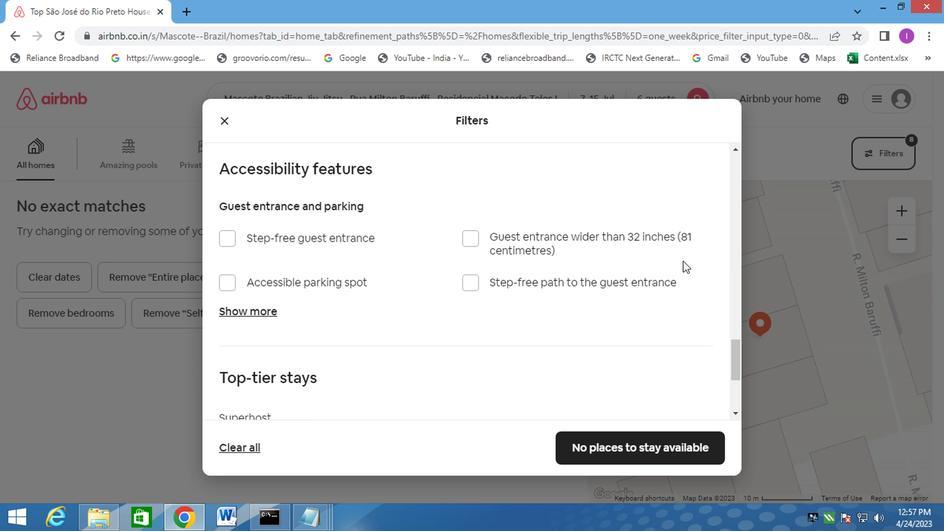 
Action: Mouse scrolled (679, 261) with delta (0, 0)
Screenshot: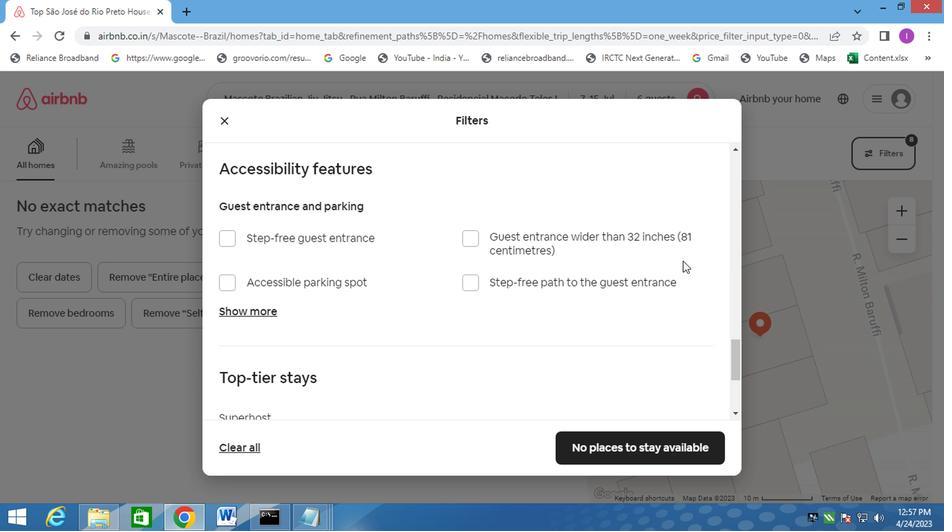
Action: Mouse moved to (679, 254)
Screenshot: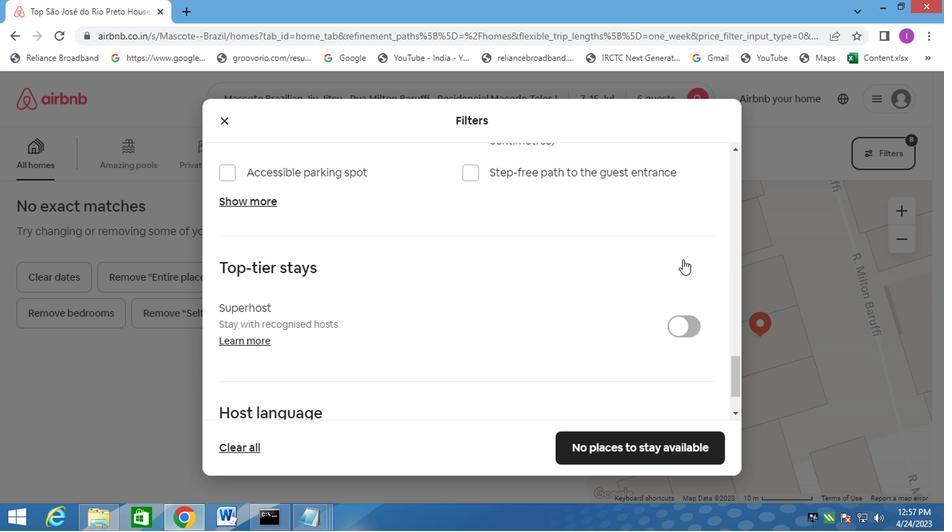 
Action: Mouse scrolled (679, 253) with delta (0, 0)
Screenshot: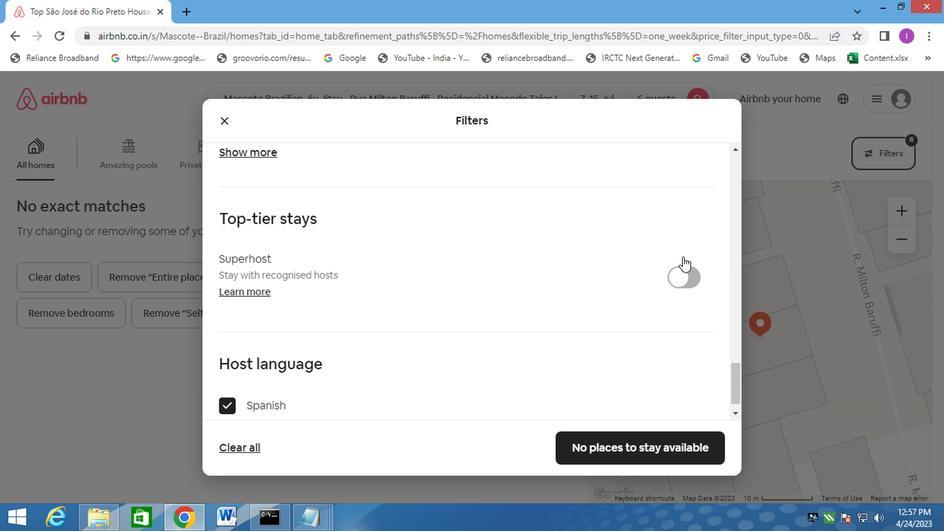 
Action: Mouse moved to (679, 254)
Screenshot: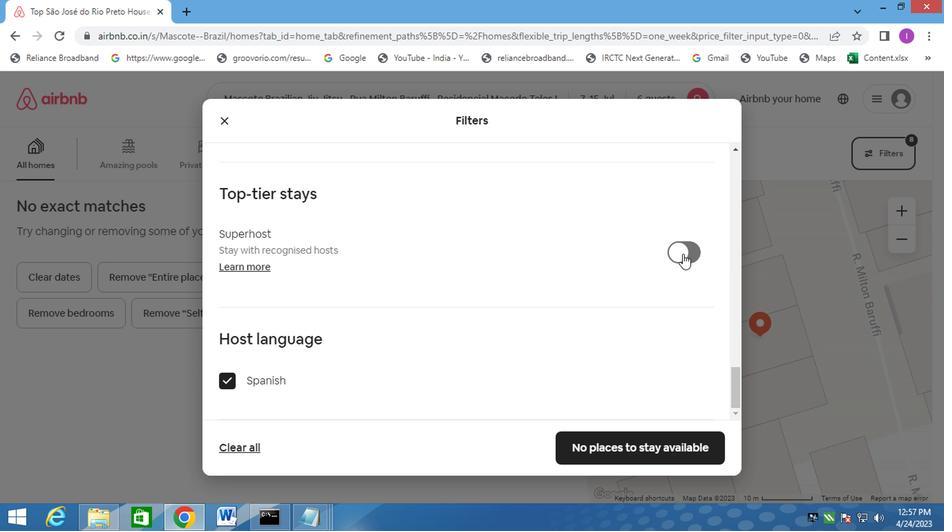 
Action: Mouse scrolled (679, 253) with delta (0, 0)
Screenshot: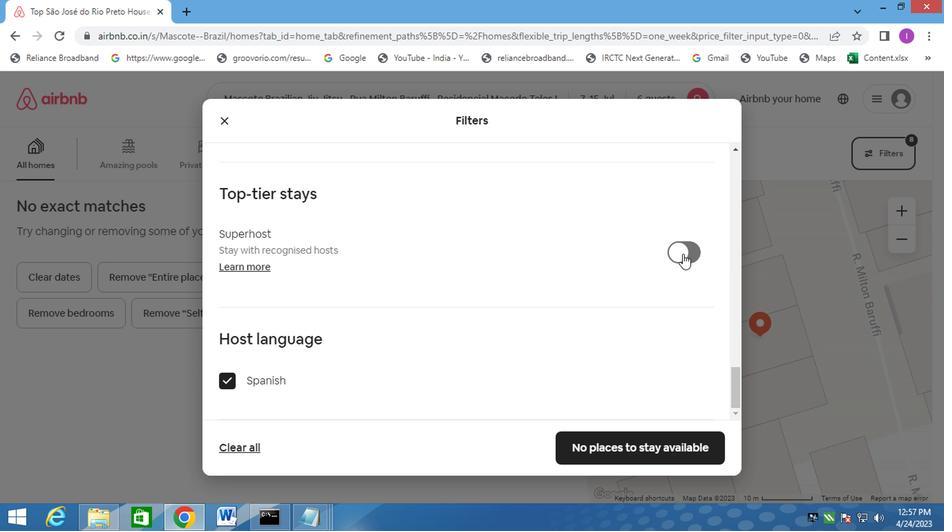 
Action: Mouse moved to (681, 254)
Screenshot: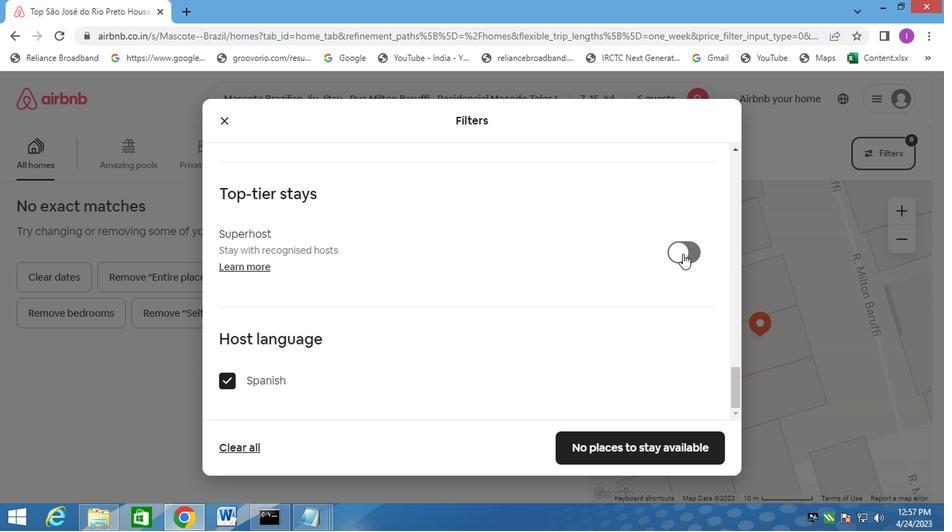 
Action: Mouse scrolled (681, 253) with delta (0, 0)
Screenshot: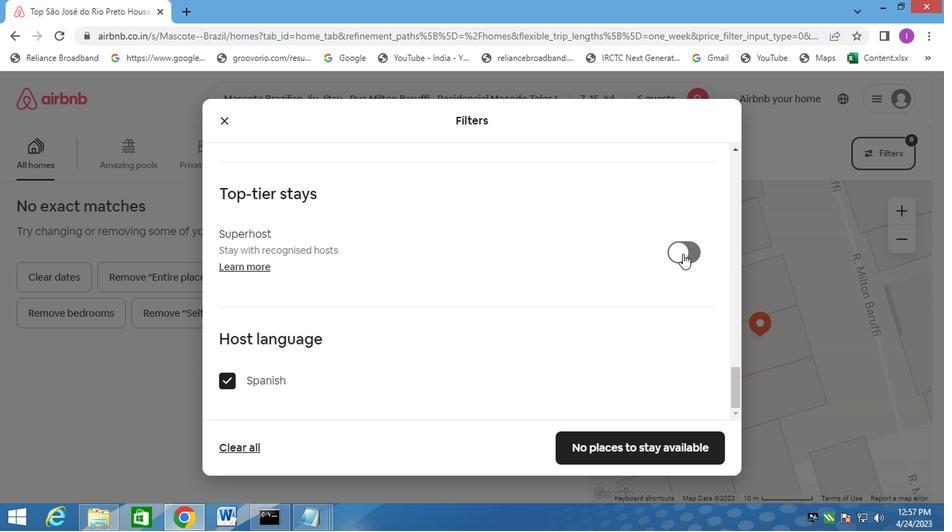 
Action: Mouse moved to (682, 255)
Screenshot: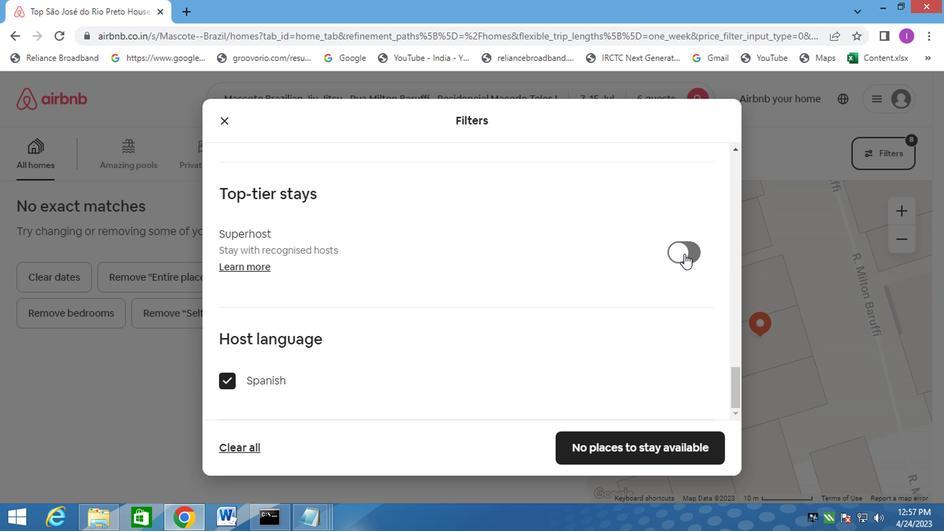 
Action: Mouse scrolled (682, 254) with delta (0, 0)
Screenshot: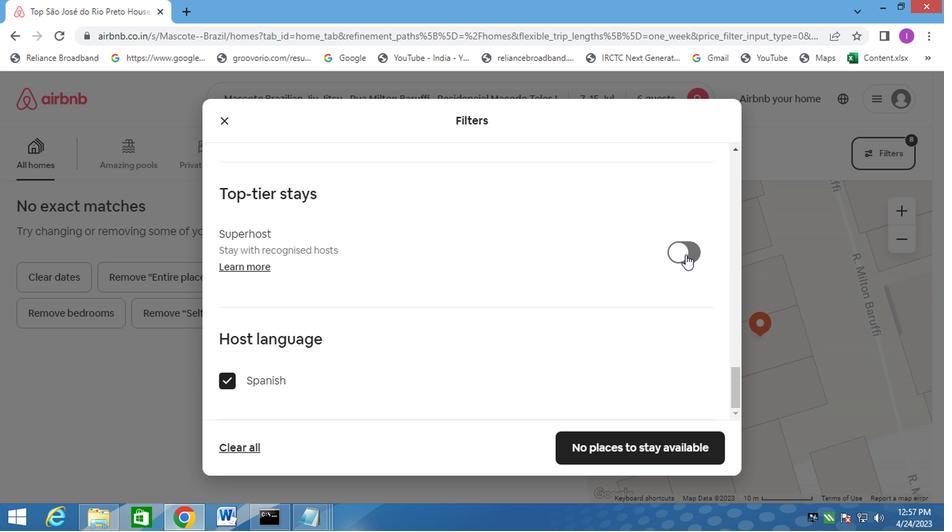 
Action: Mouse moved to (684, 255)
Screenshot: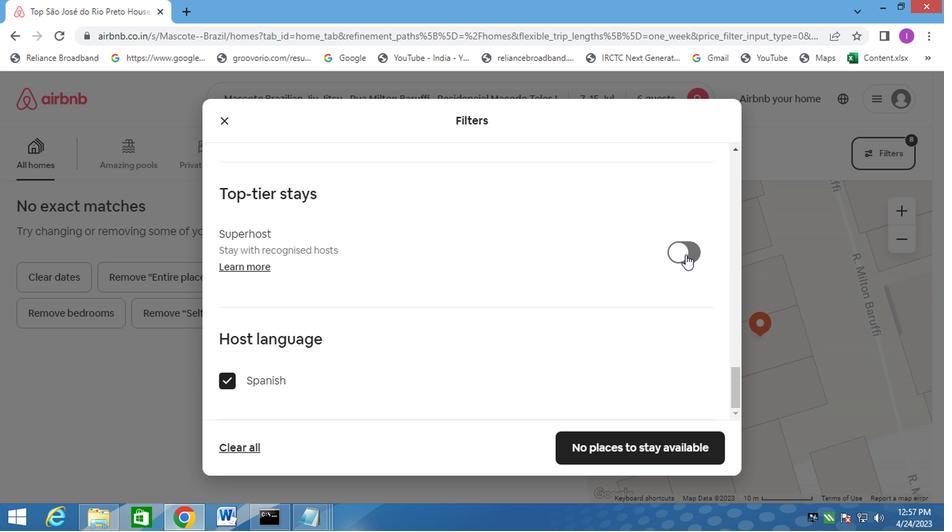 
Action: Mouse scrolled (684, 254) with delta (0, 0)
Screenshot: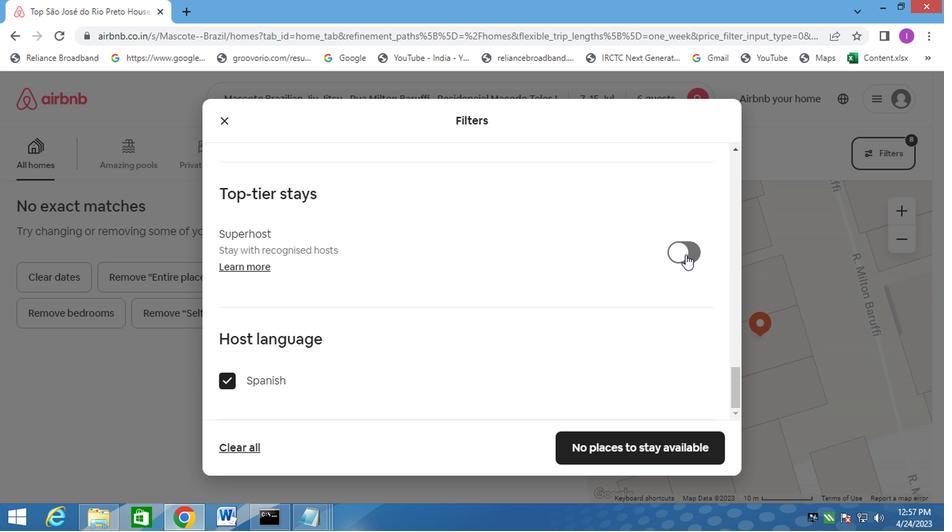 
Action: Mouse scrolled (684, 254) with delta (0, 0)
Screenshot: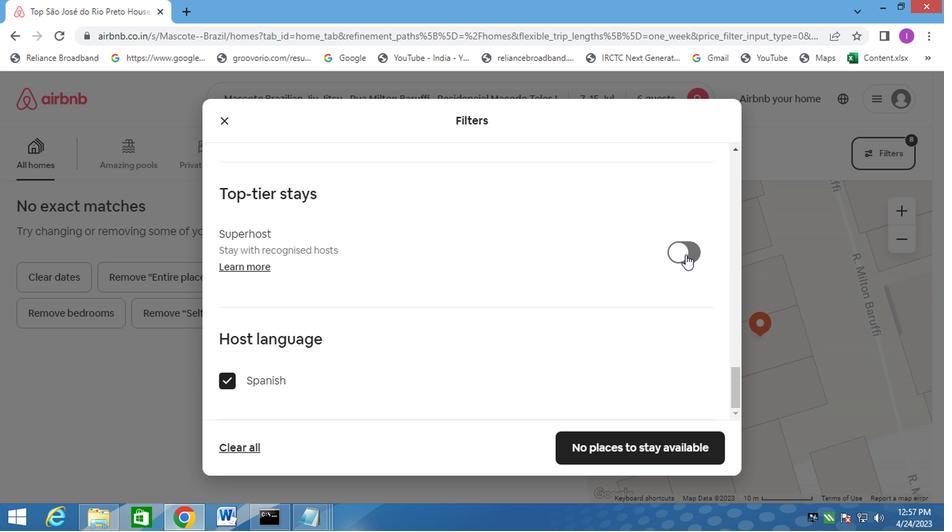 
Action: Mouse moved to (633, 448)
Screenshot: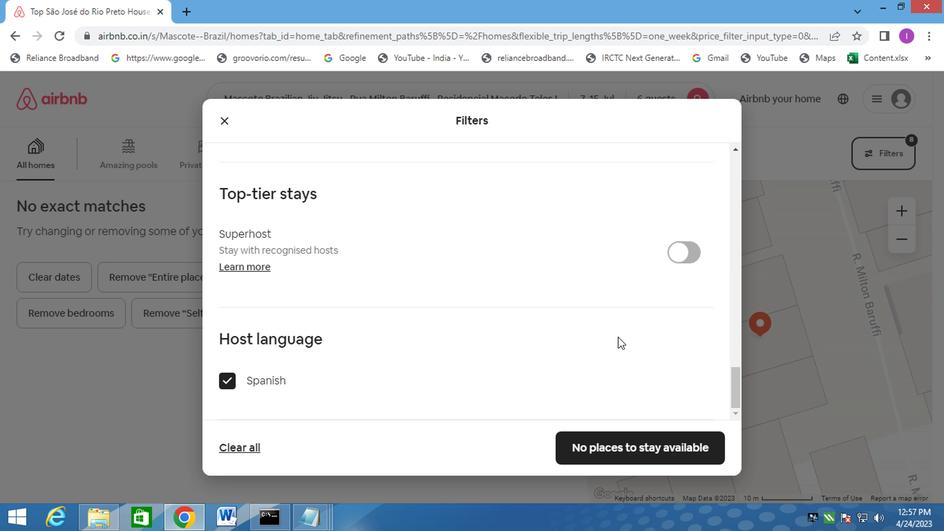 
Action: Mouse pressed left at (633, 448)
Screenshot: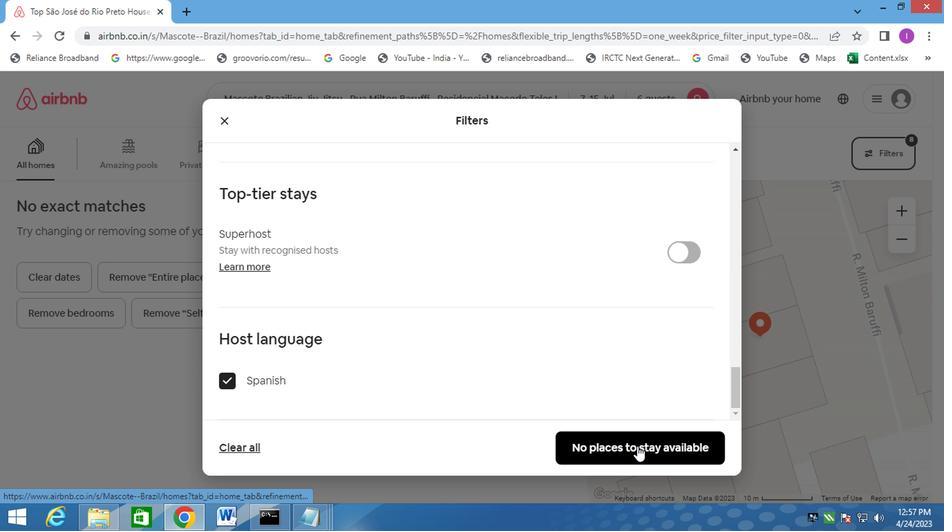 
Action: Mouse moved to (513, 251)
Screenshot: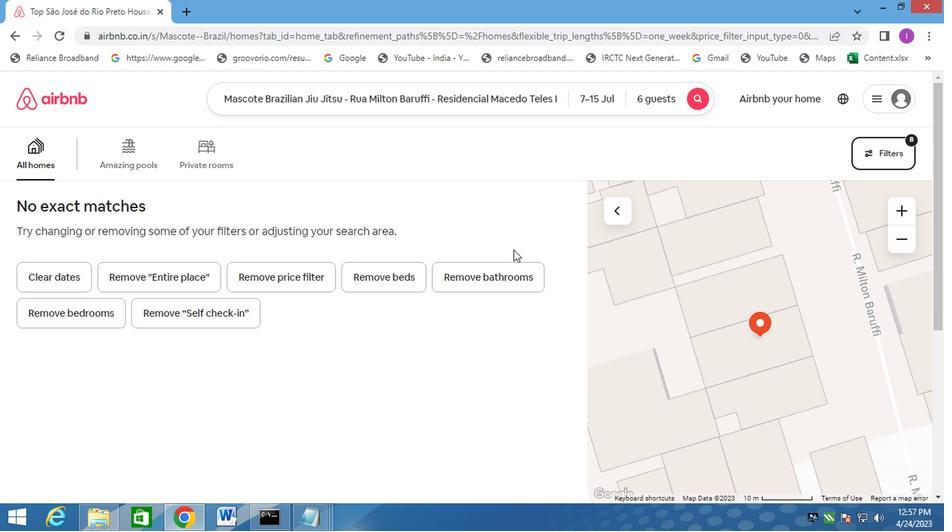 
Action: Key pressed <Key.f8>
Screenshot: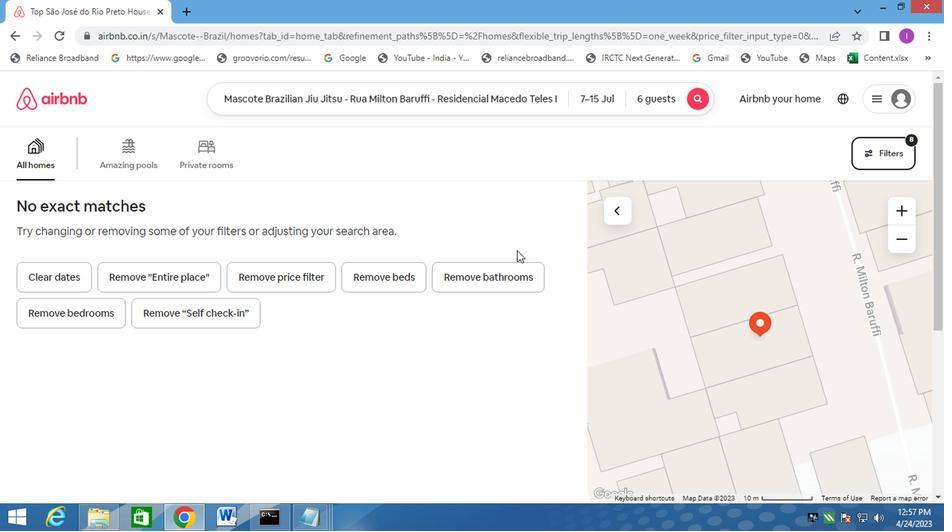 
